 Task: Create a due date automation trigger when advanced on, 2 hours after a card is due add dates due in in more than 1 days.
Action: Mouse moved to (1196, 363)
Screenshot: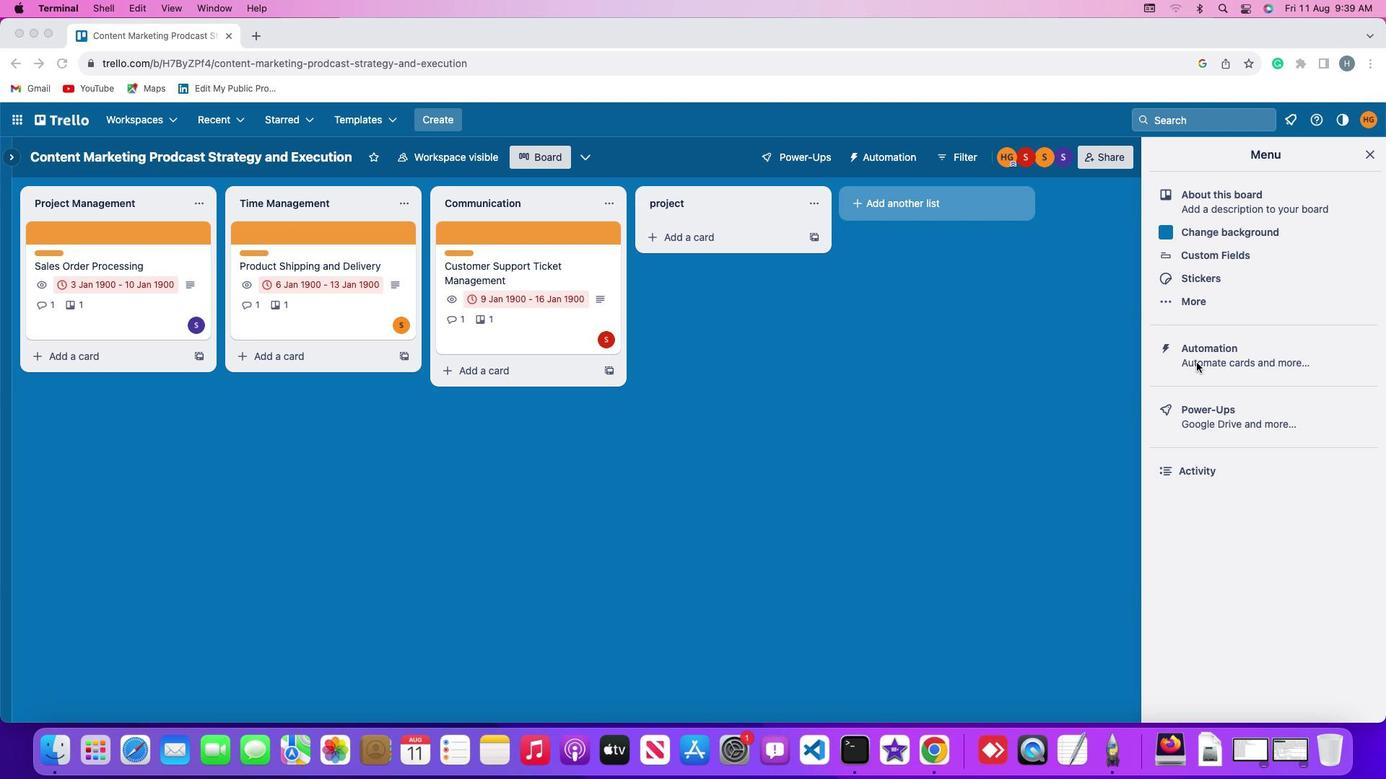 
Action: Mouse pressed left at (1196, 363)
Screenshot: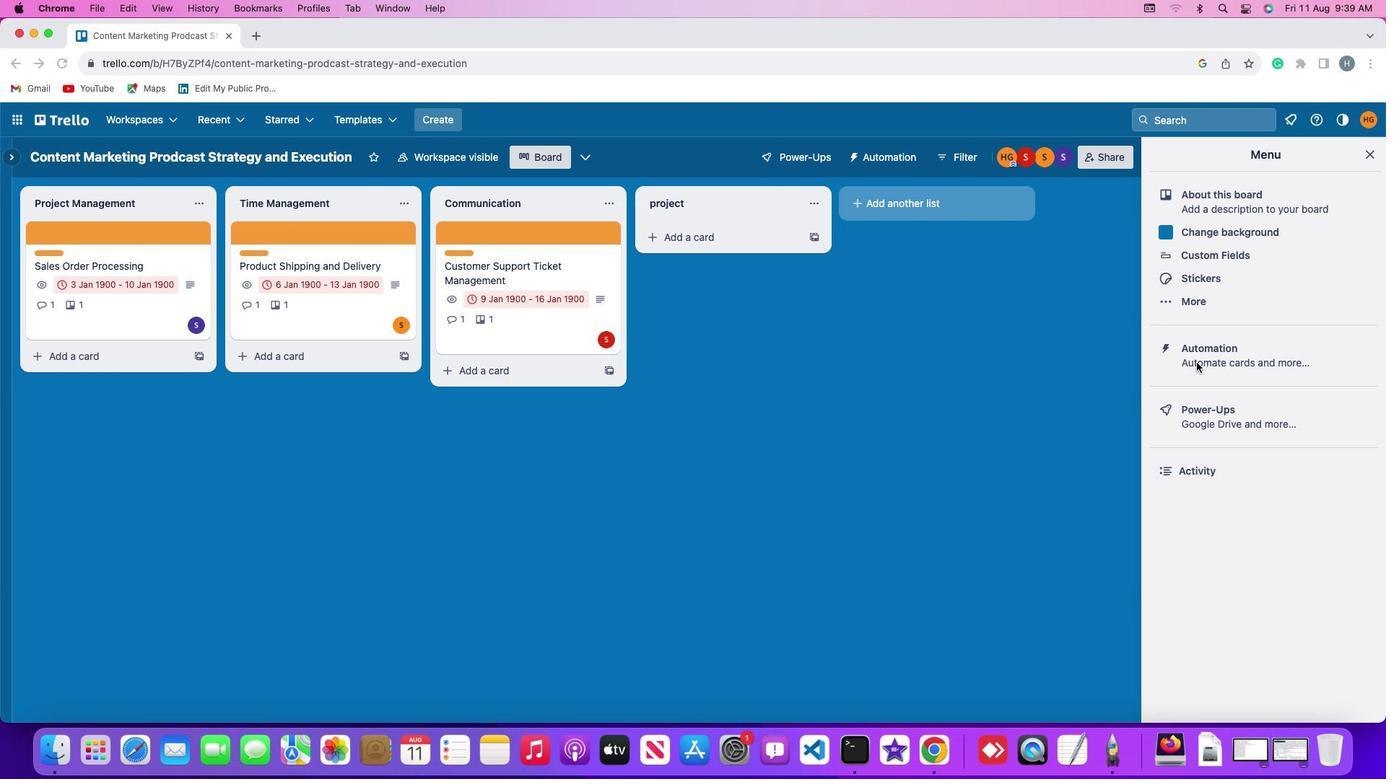 
Action: Mouse moved to (1196, 361)
Screenshot: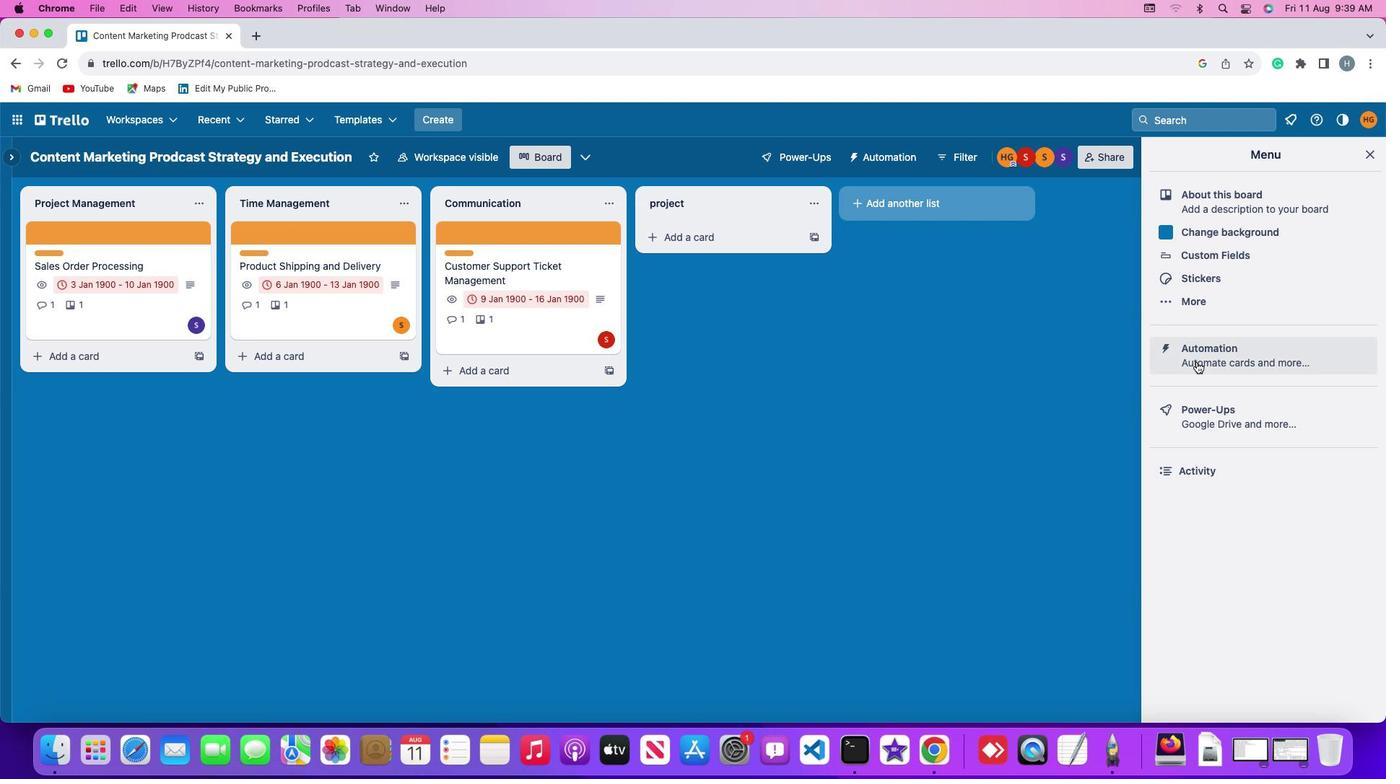 
Action: Mouse pressed left at (1196, 361)
Screenshot: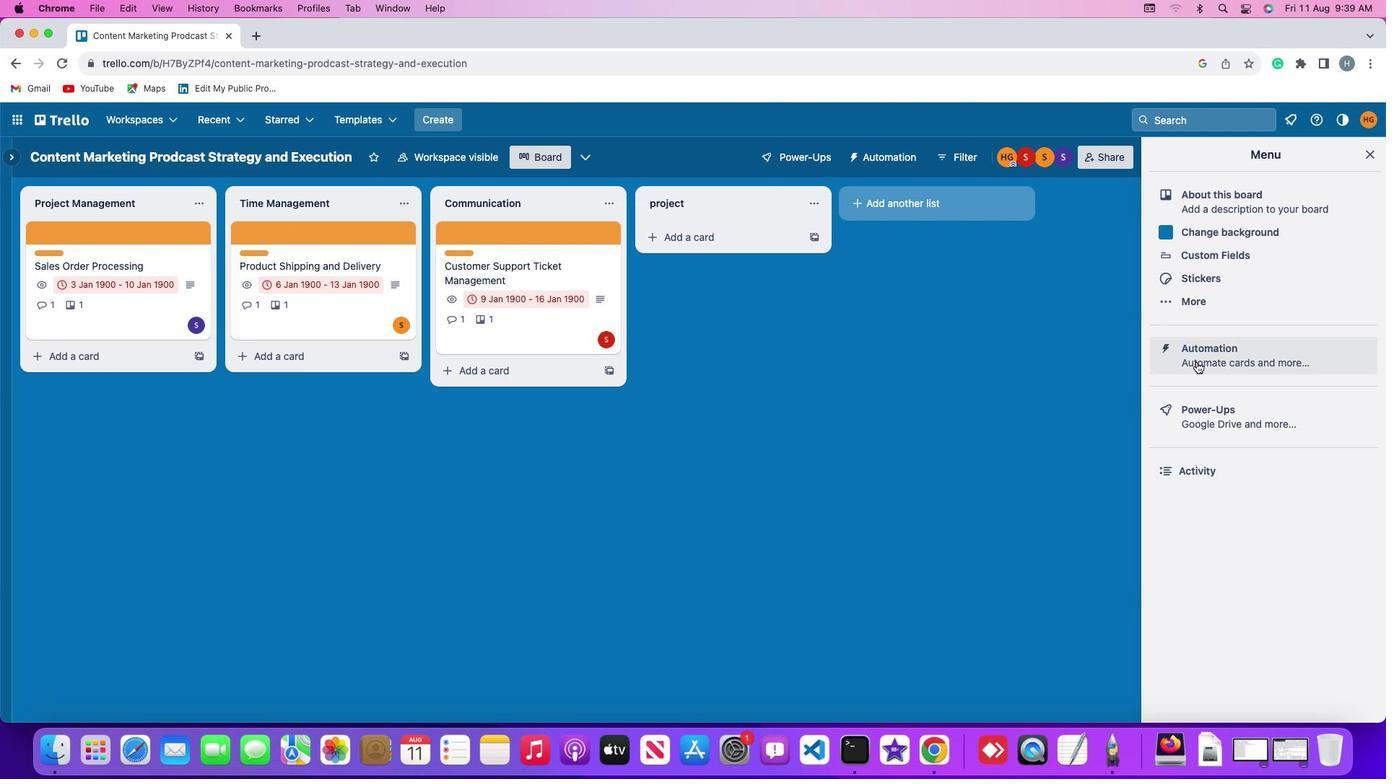 
Action: Mouse moved to (69, 337)
Screenshot: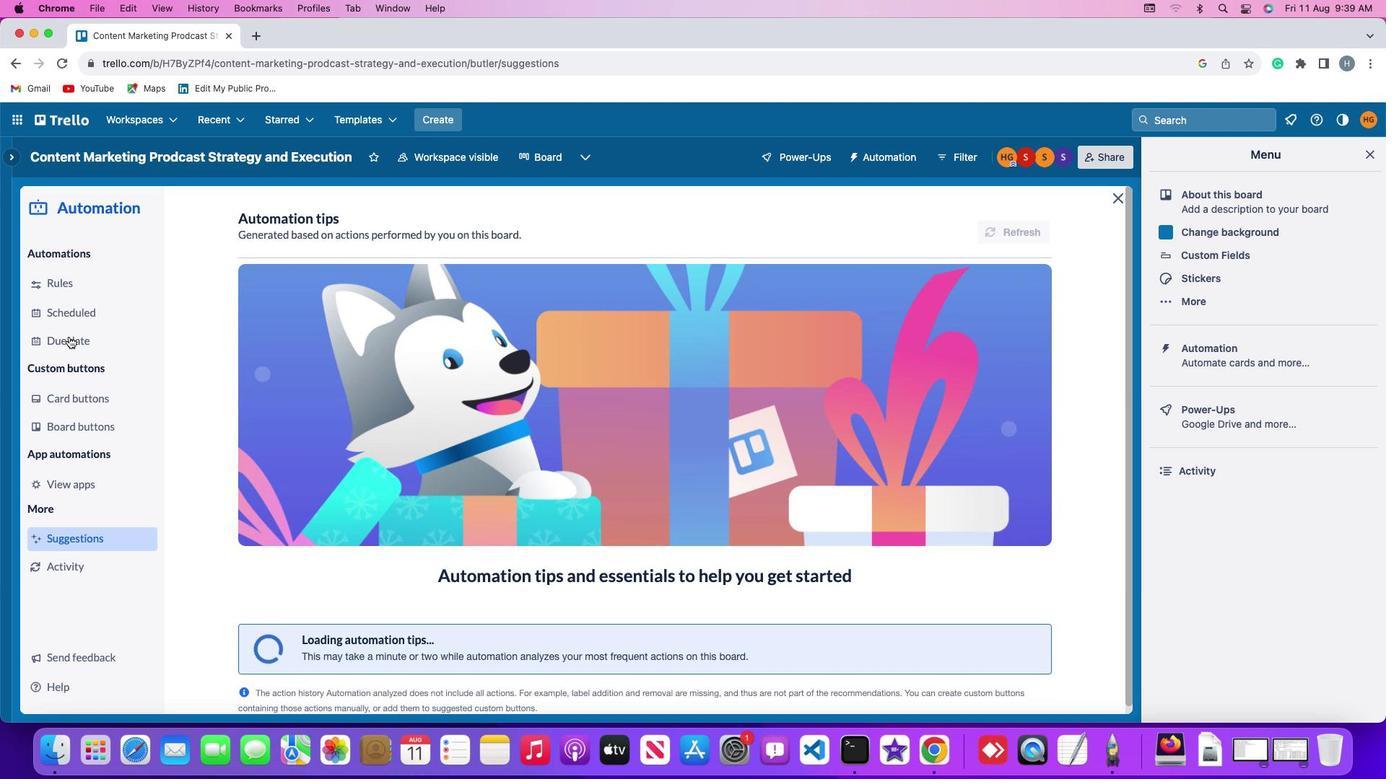
Action: Mouse pressed left at (69, 337)
Screenshot: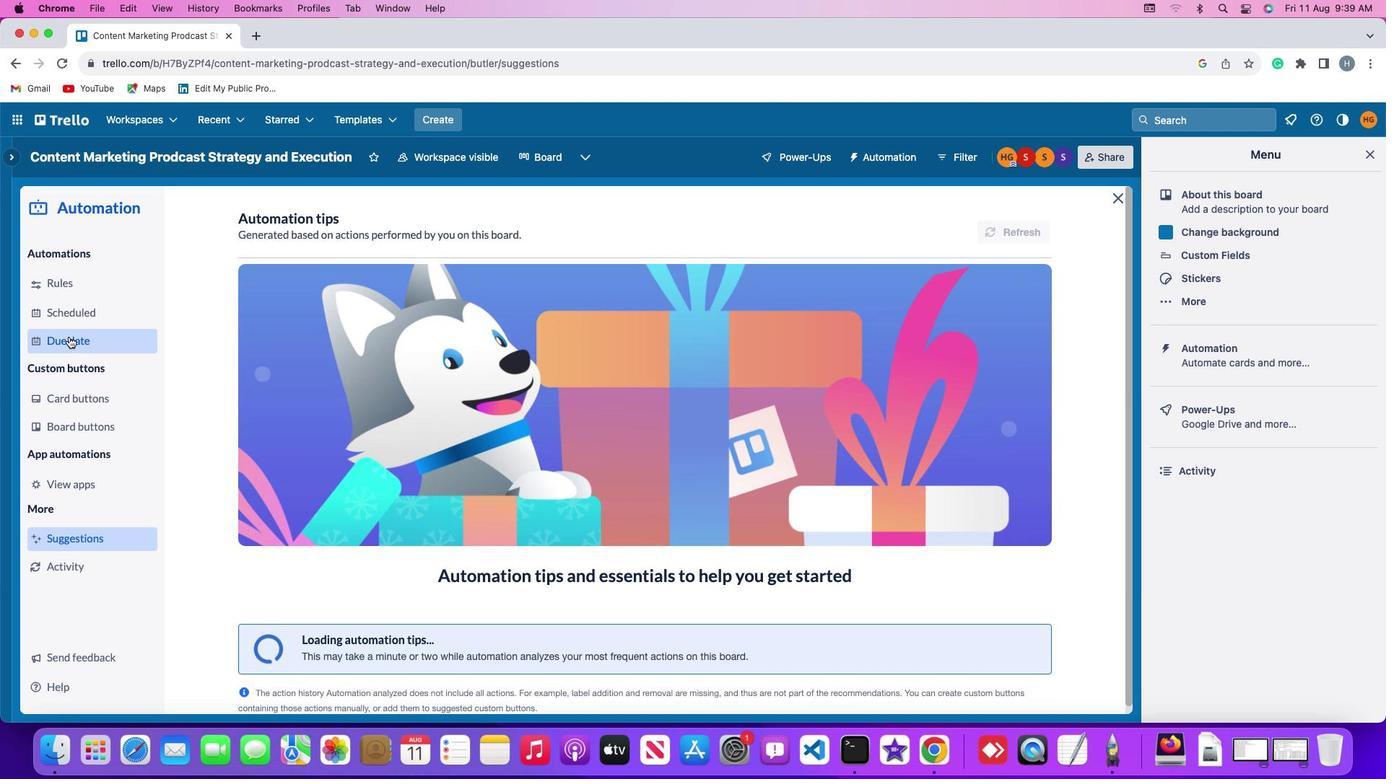 
Action: Mouse moved to (983, 224)
Screenshot: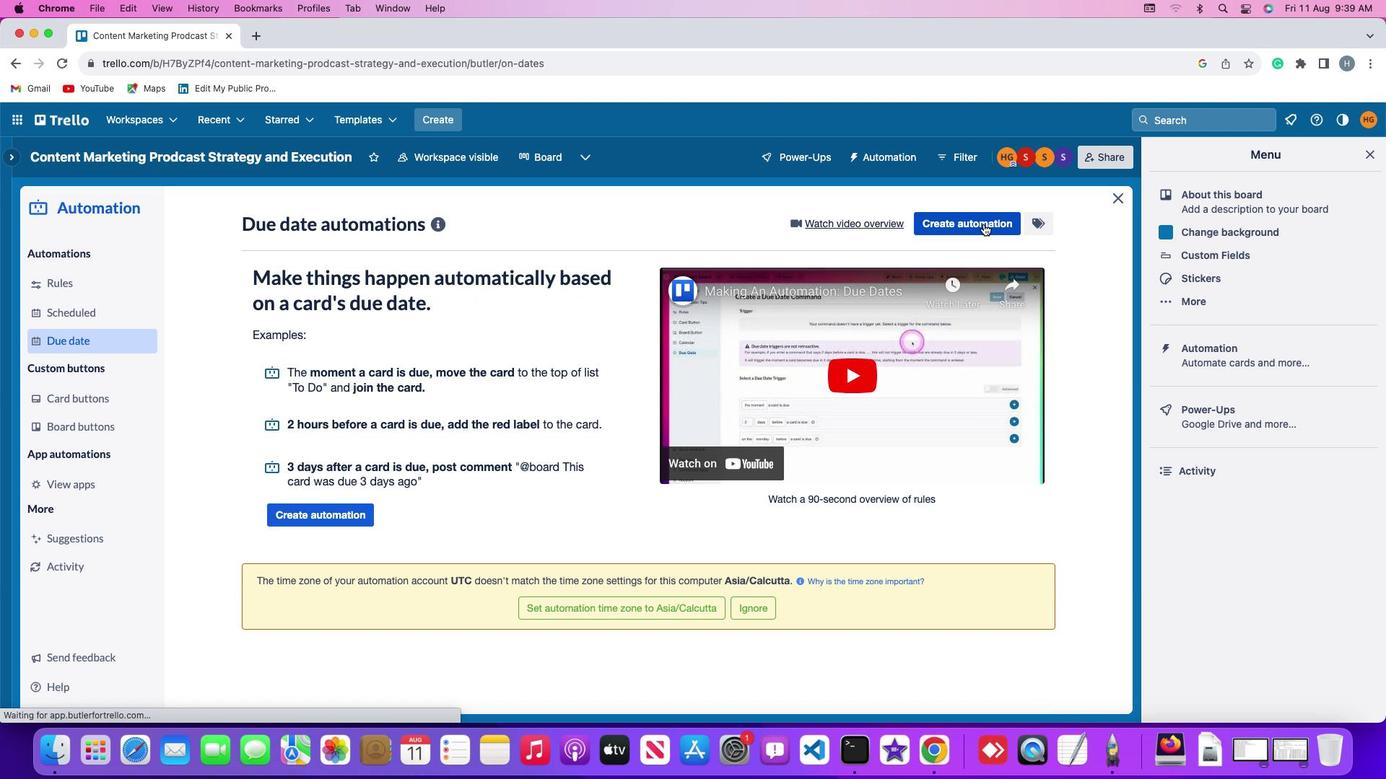 
Action: Mouse pressed left at (983, 224)
Screenshot: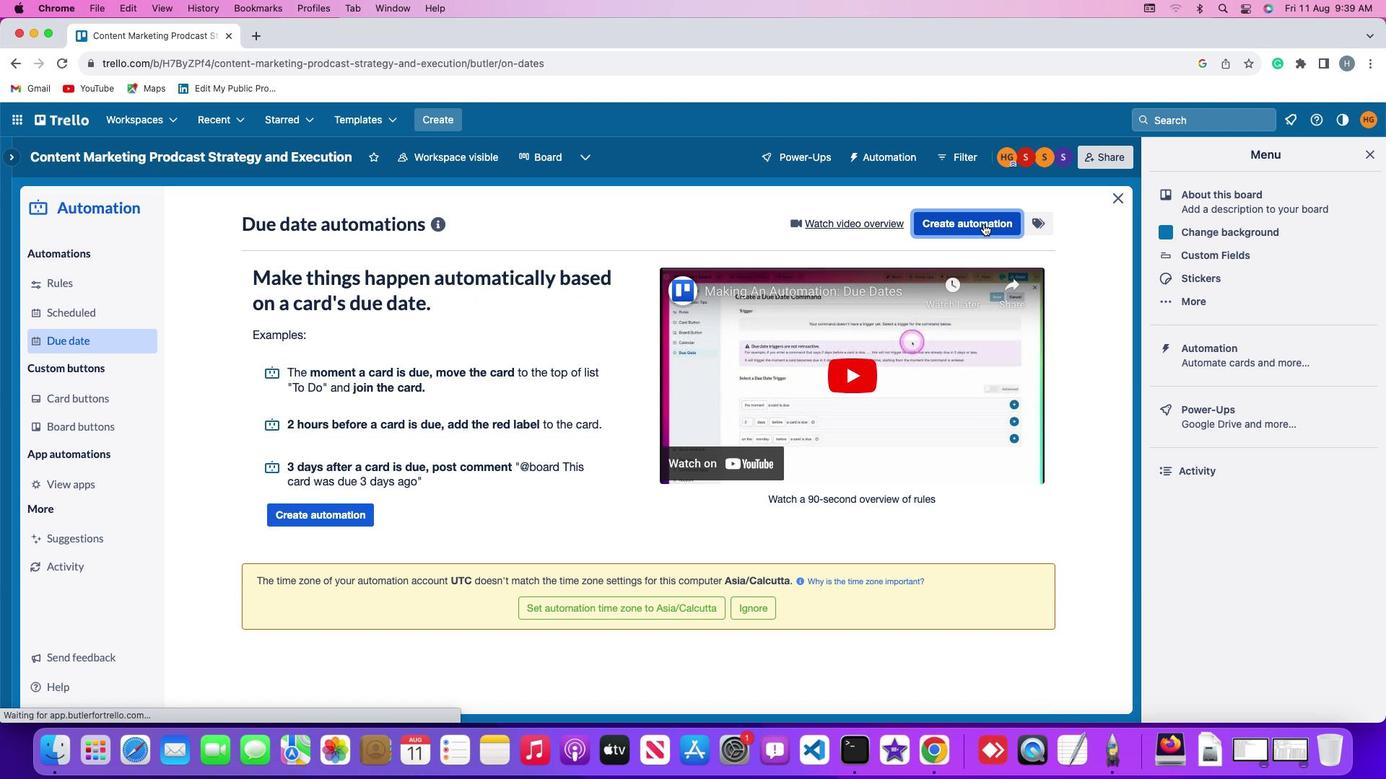 
Action: Mouse moved to (324, 363)
Screenshot: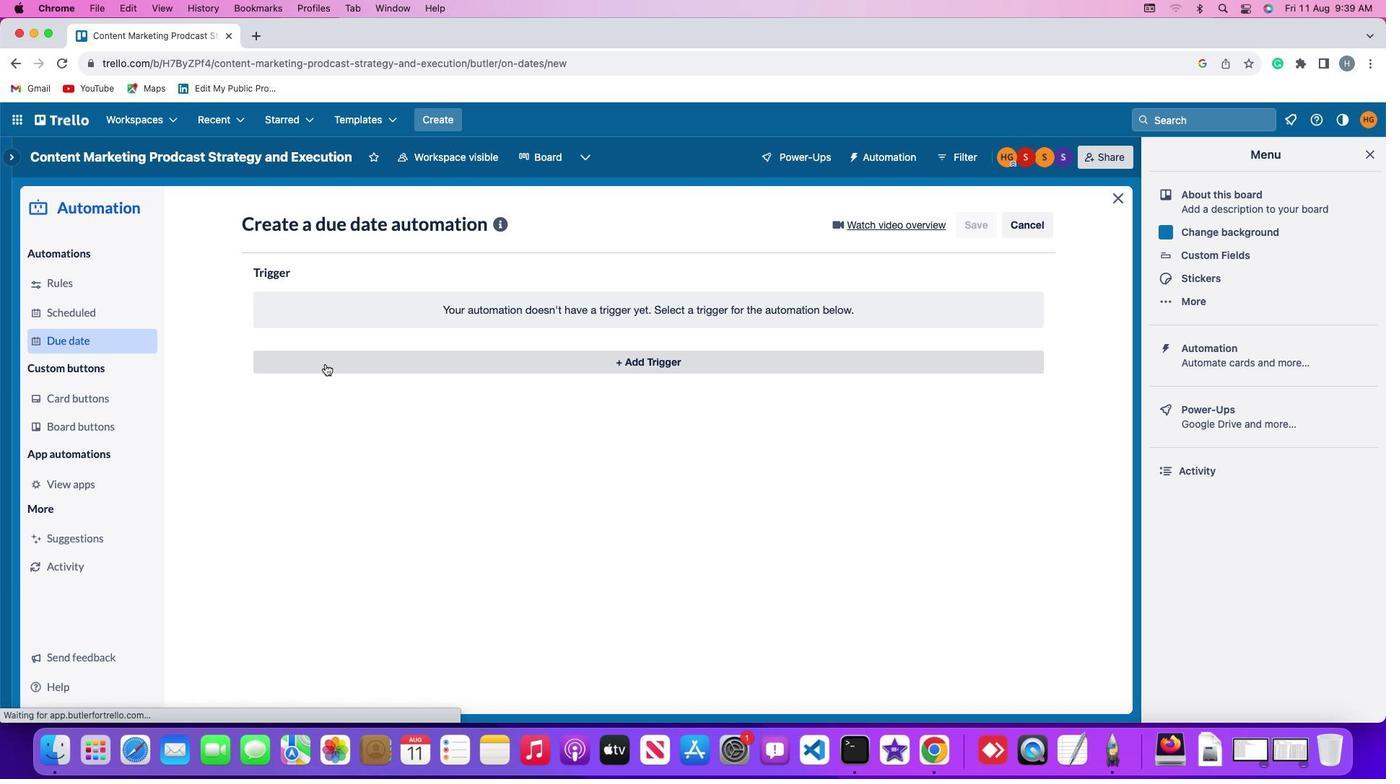 
Action: Mouse pressed left at (324, 363)
Screenshot: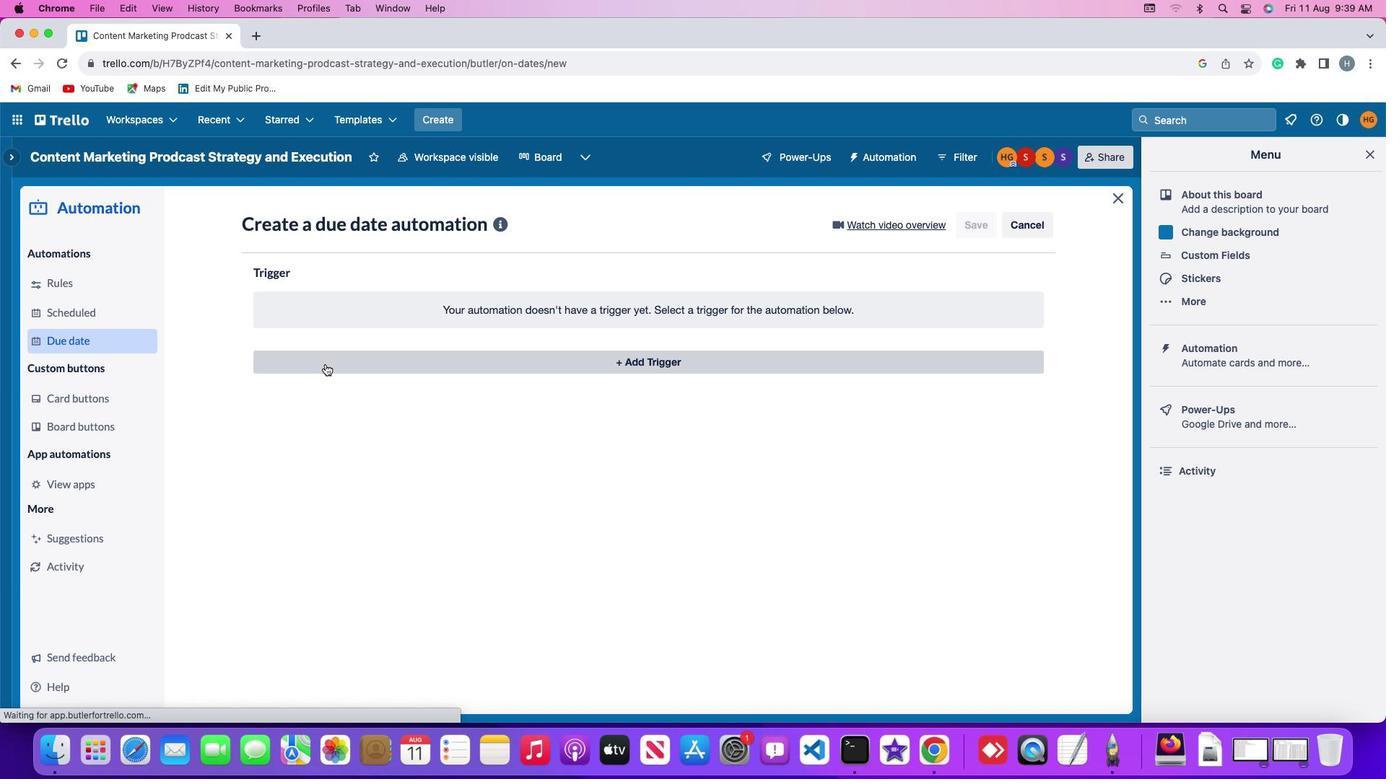 
Action: Mouse moved to (279, 571)
Screenshot: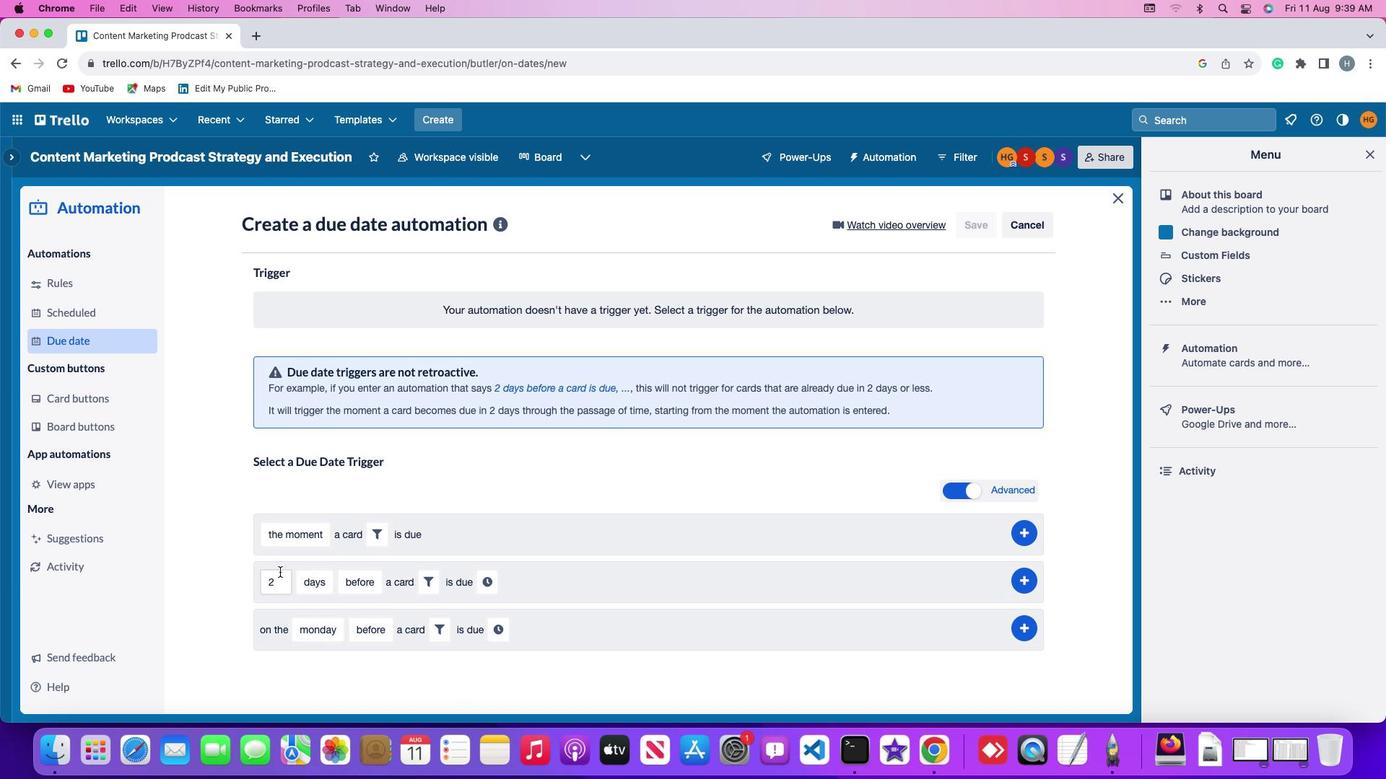 
Action: Mouse pressed left at (279, 571)
Screenshot: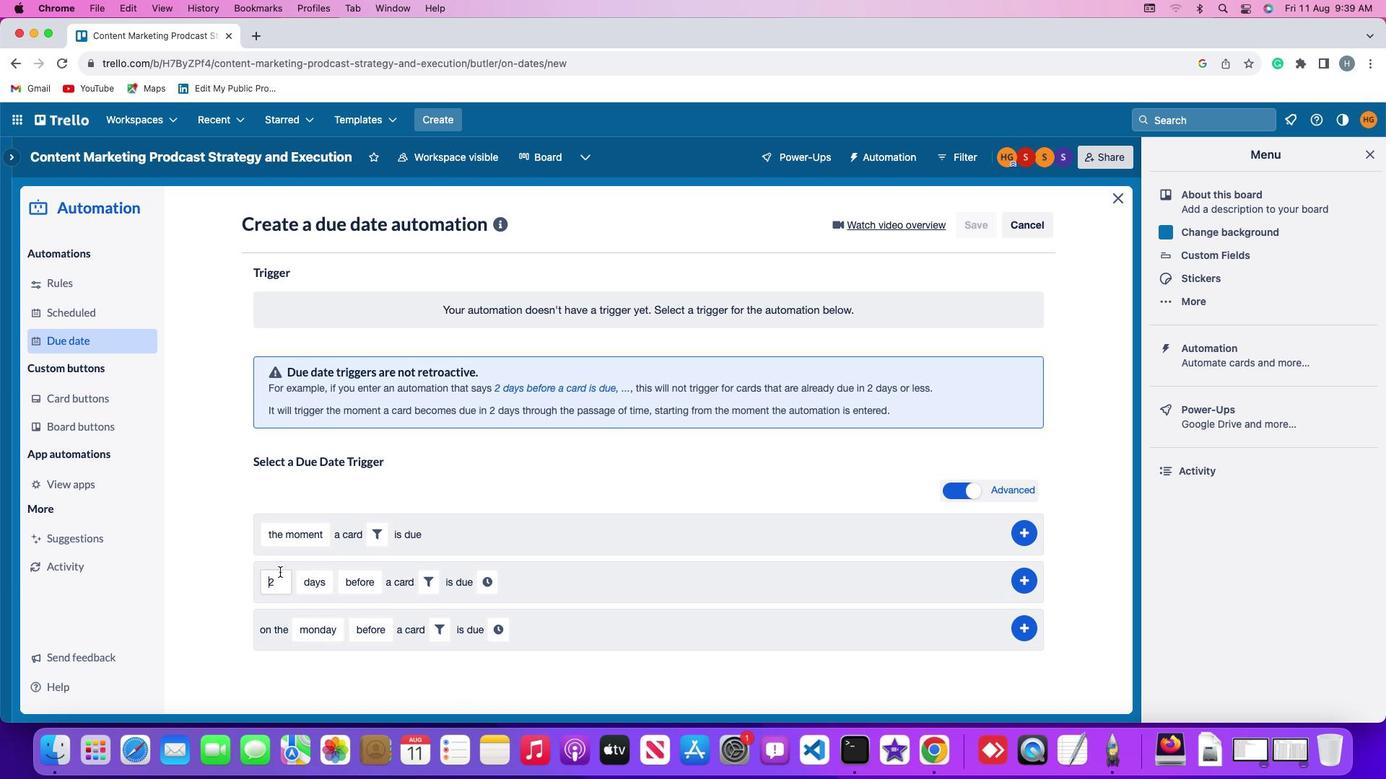 
Action: Key pressed Key.rightKey.backspace'2'
Screenshot: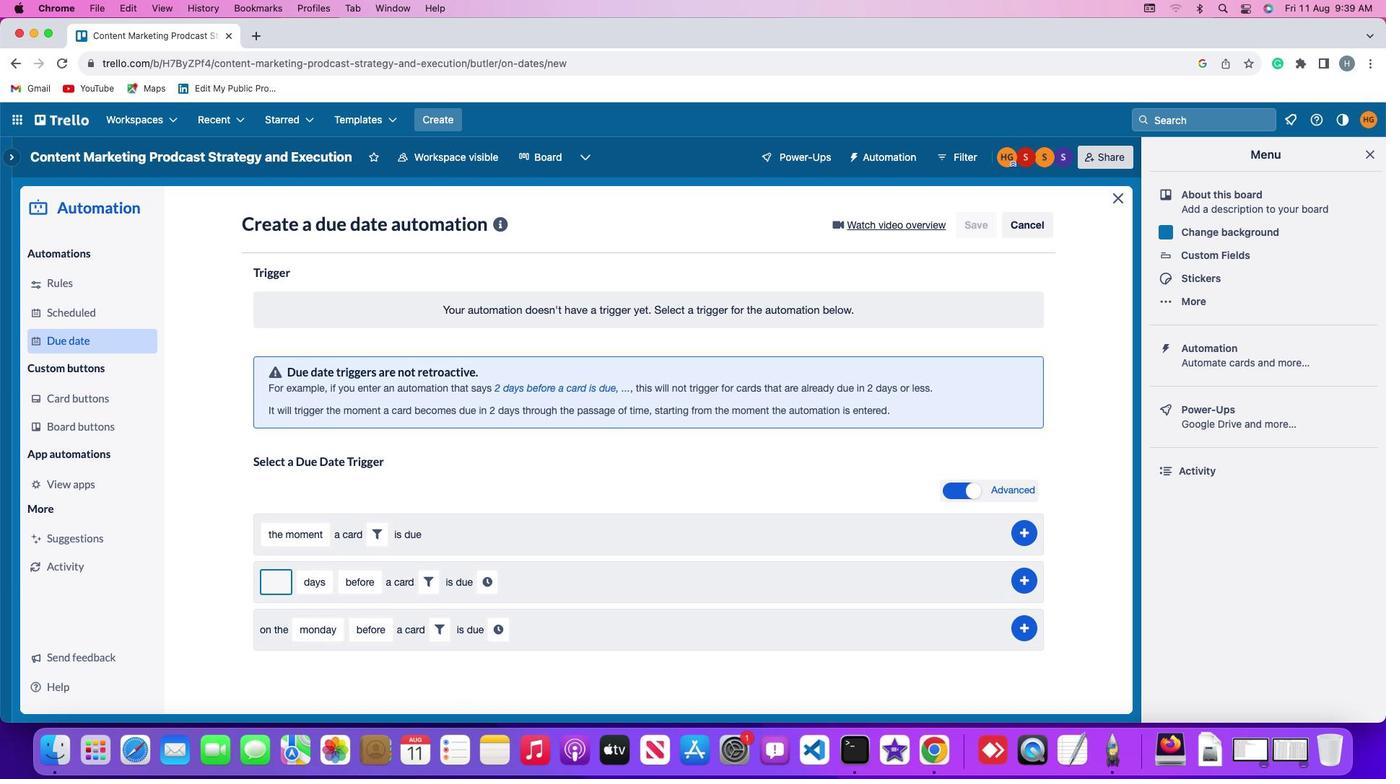 
Action: Mouse moved to (326, 578)
Screenshot: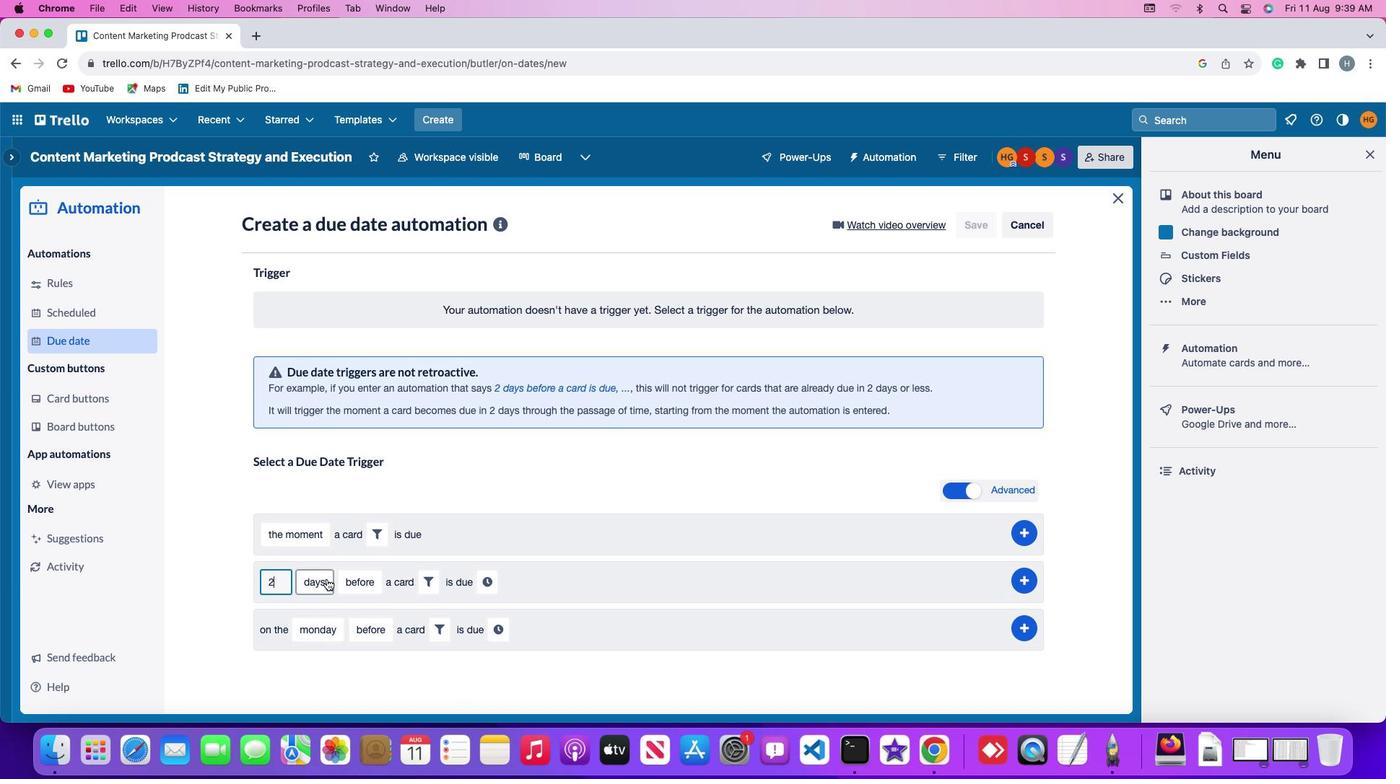 
Action: Mouse pressed left at (326, 578)
Screenshot: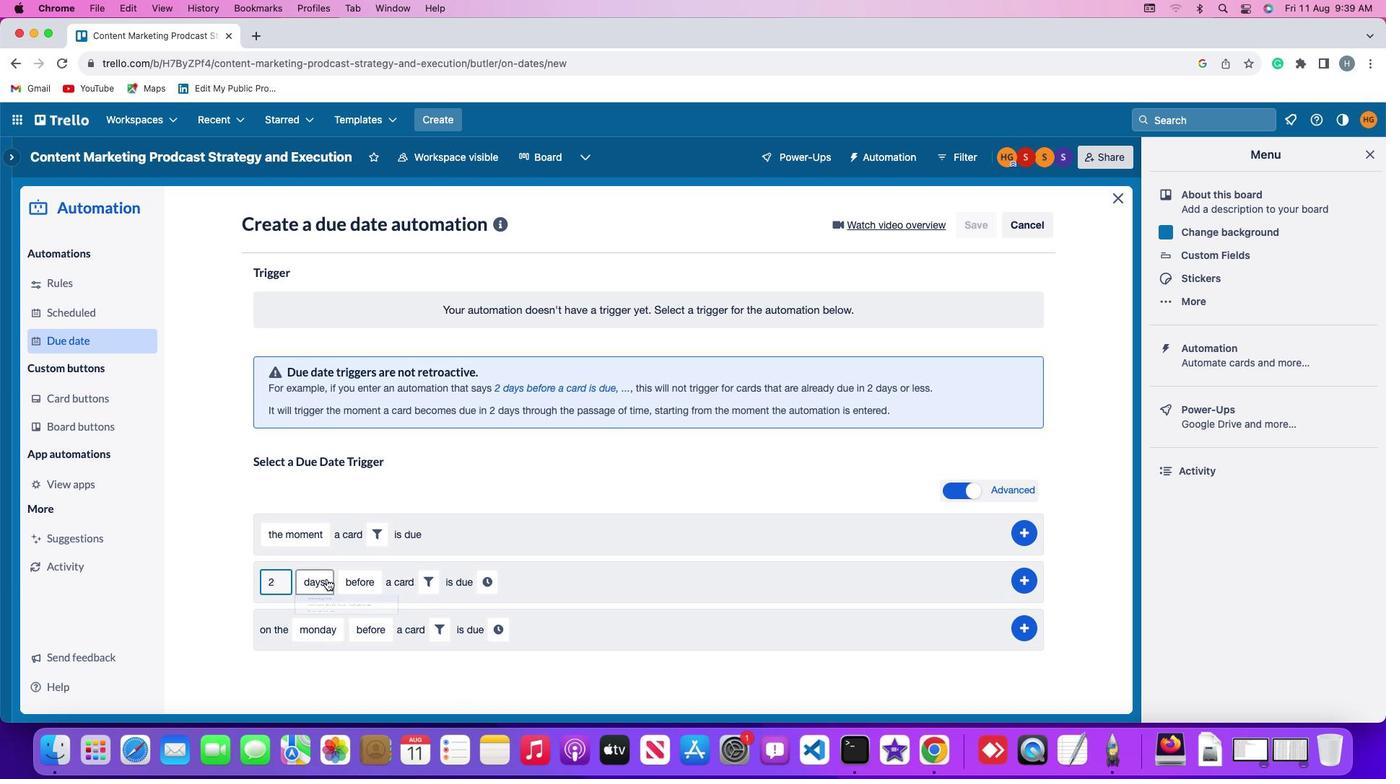 
Action: Mouse moved to (327, 665)
Screenshot: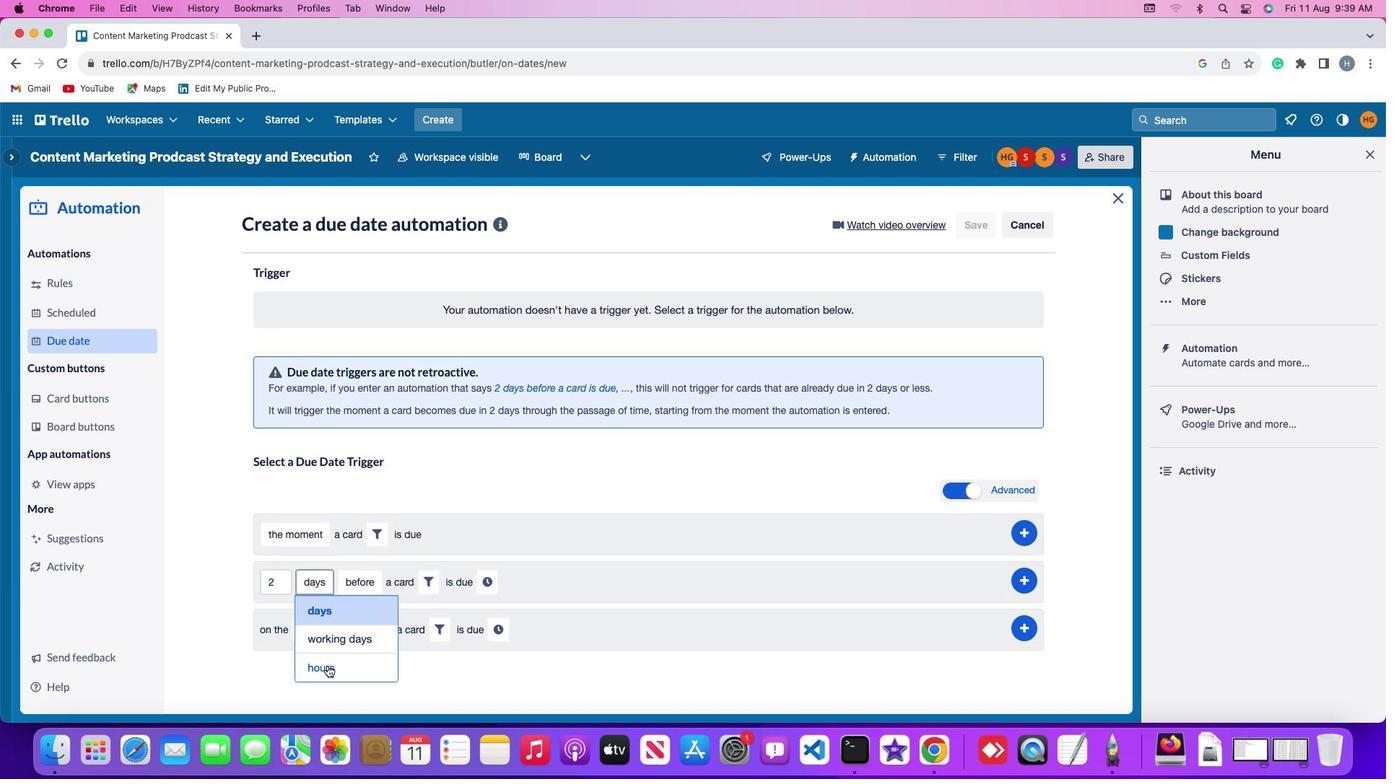
Action: Mouse pressed left at (327, 665)
Screenshot: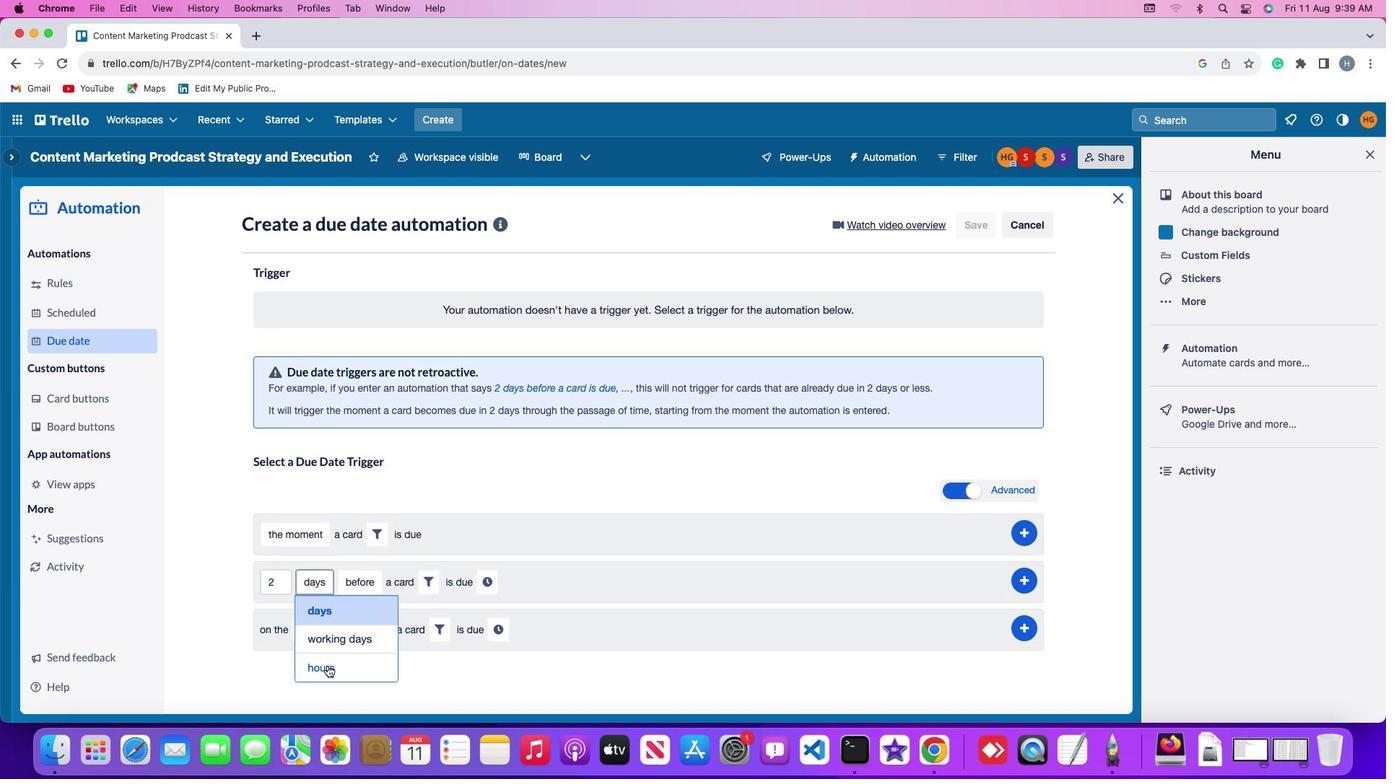 
Action: Mouse moved to (360, 585)
Screenshot: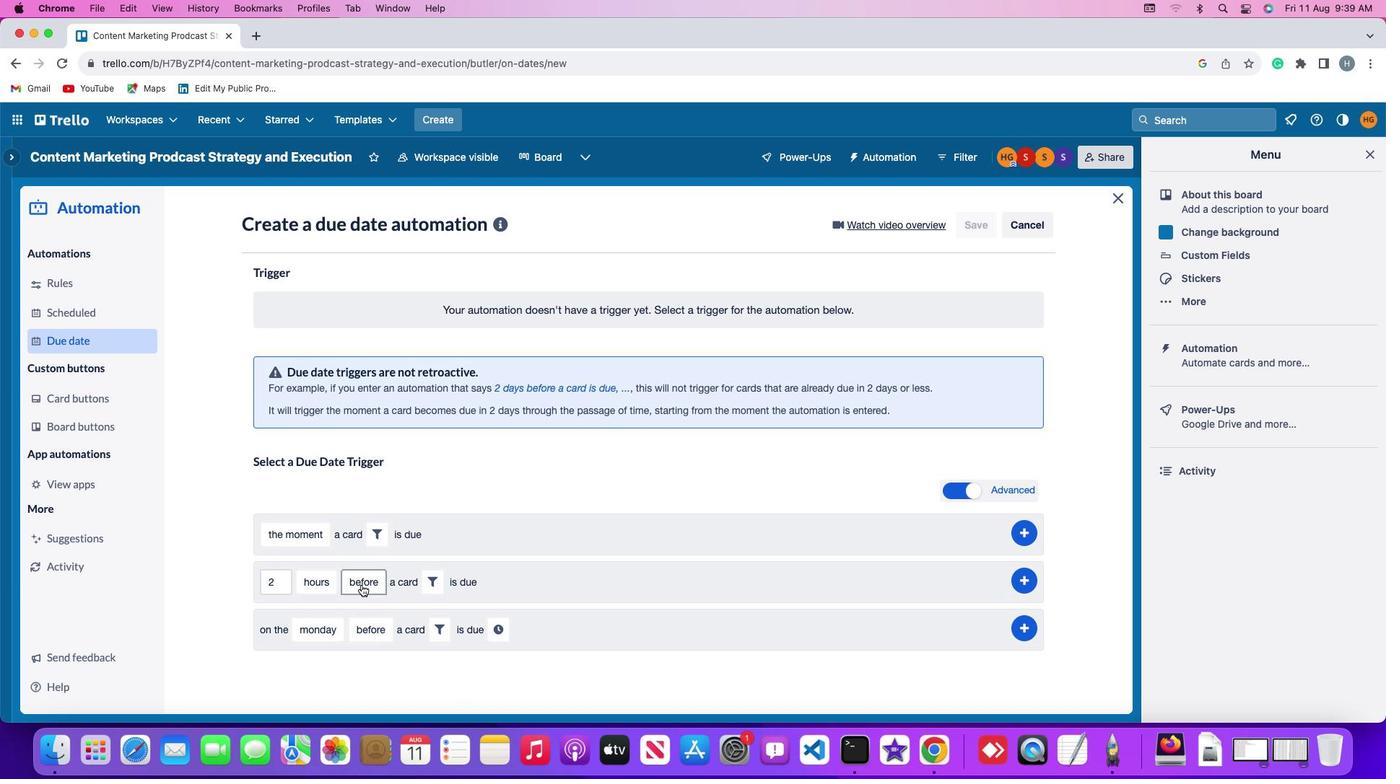 
Action: Mouse pressed left at (360, 585)
Screenshot: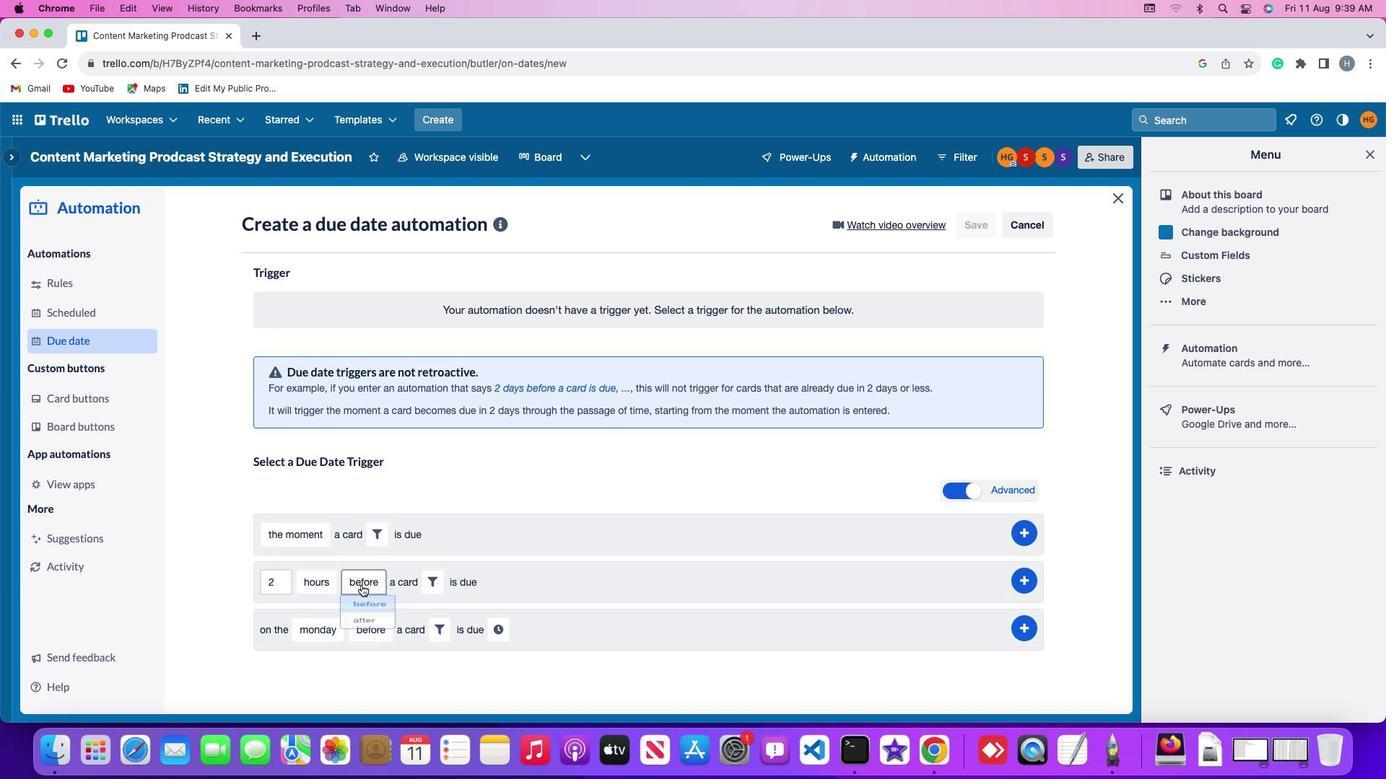 
Action: Mouse moved to (363, 630)
Screenshot: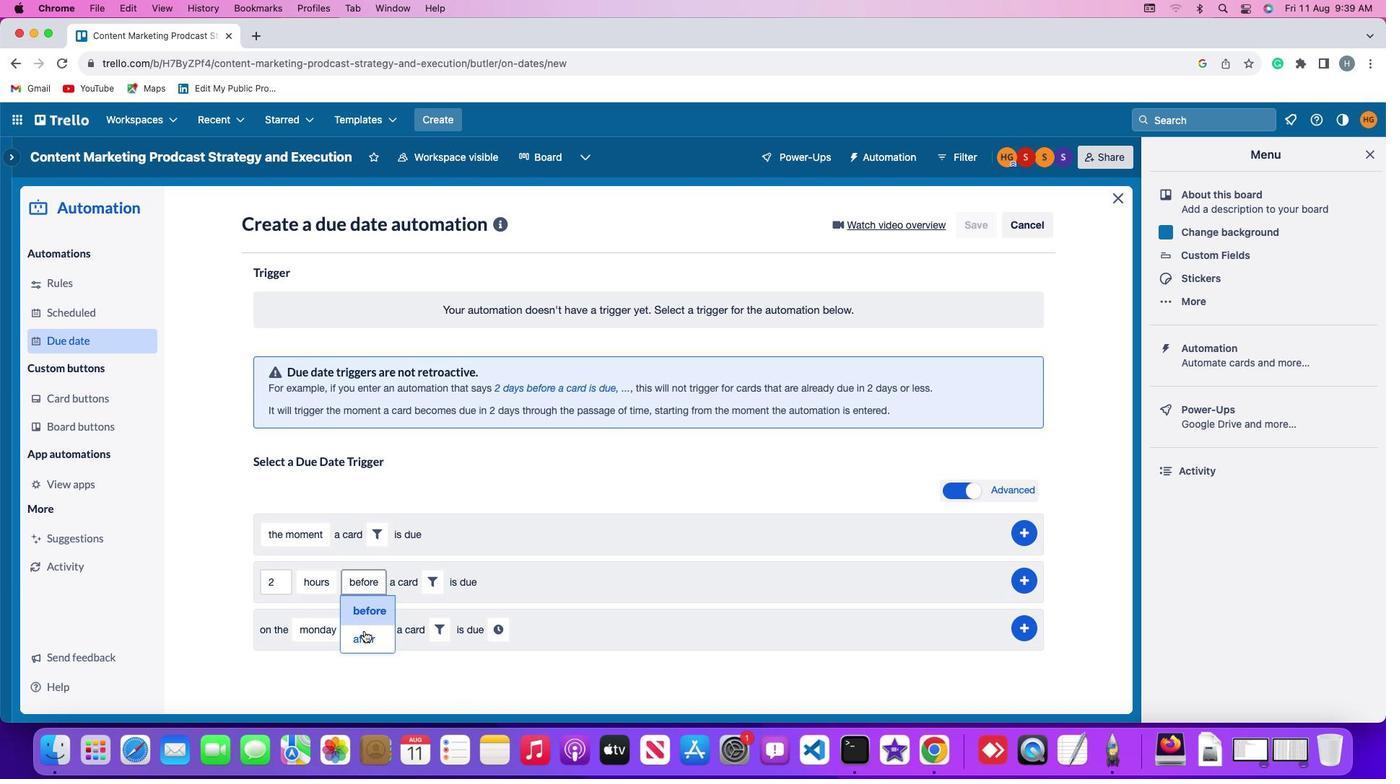 
Action: Mouse pressed left at (363, 630)
Screenshot: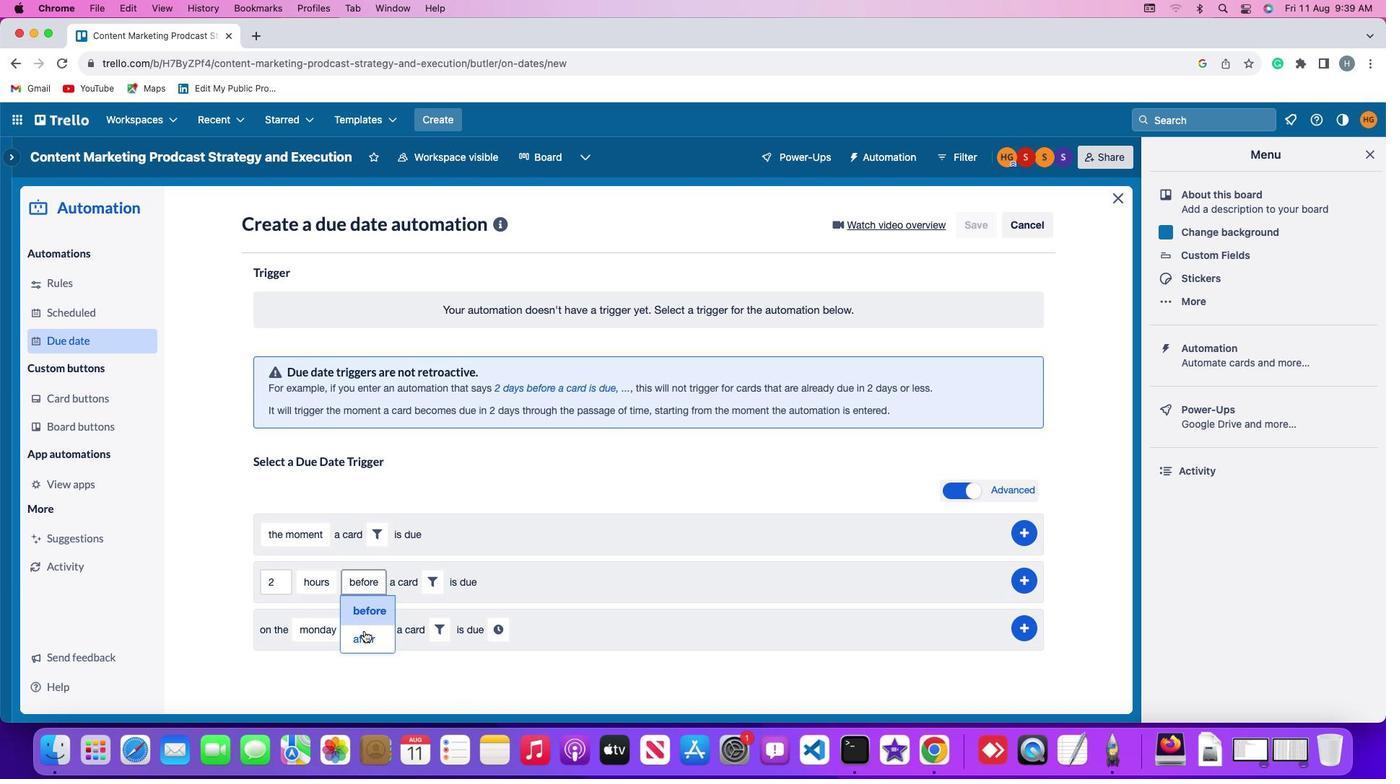 
Action: Mouse moved to (423, 590)
Screenshot: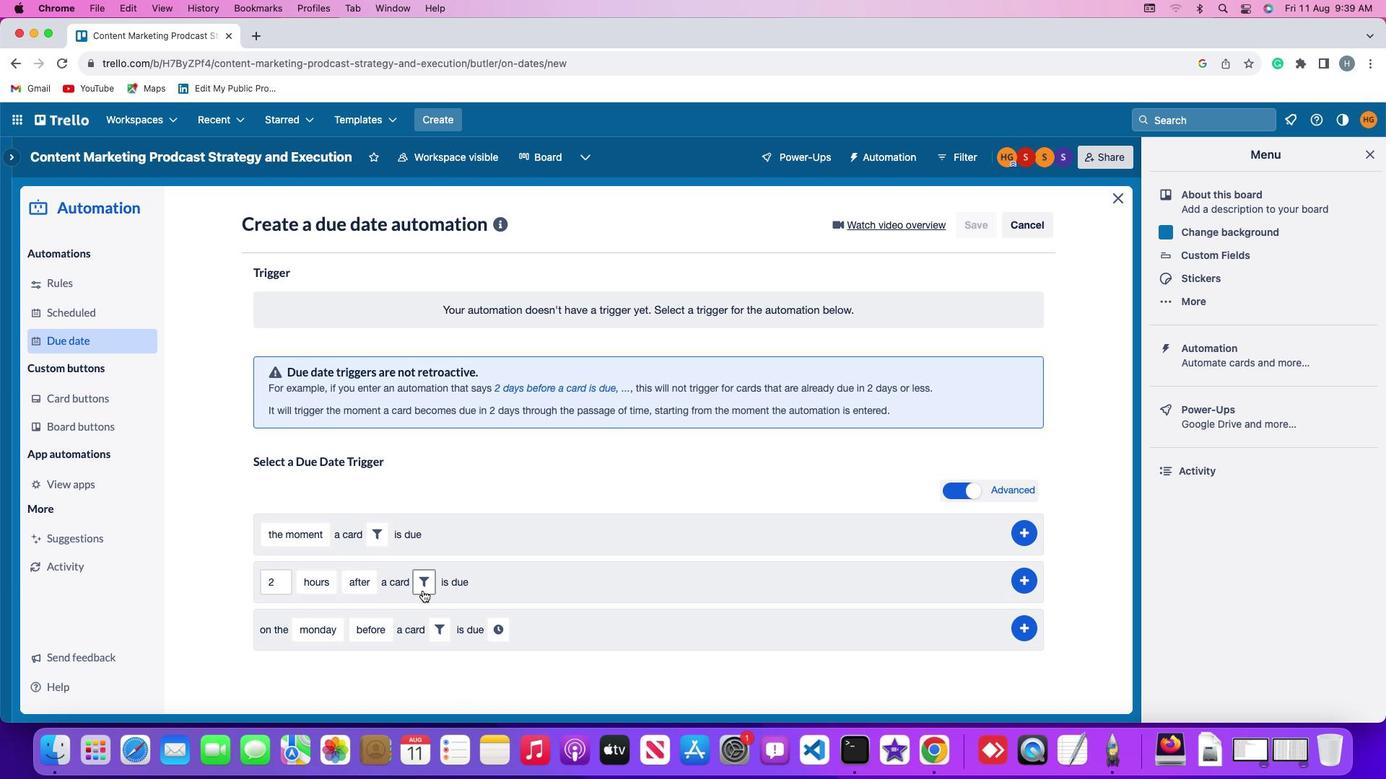 
Action: Mouse pressed left at (423, 590)
Screenshot: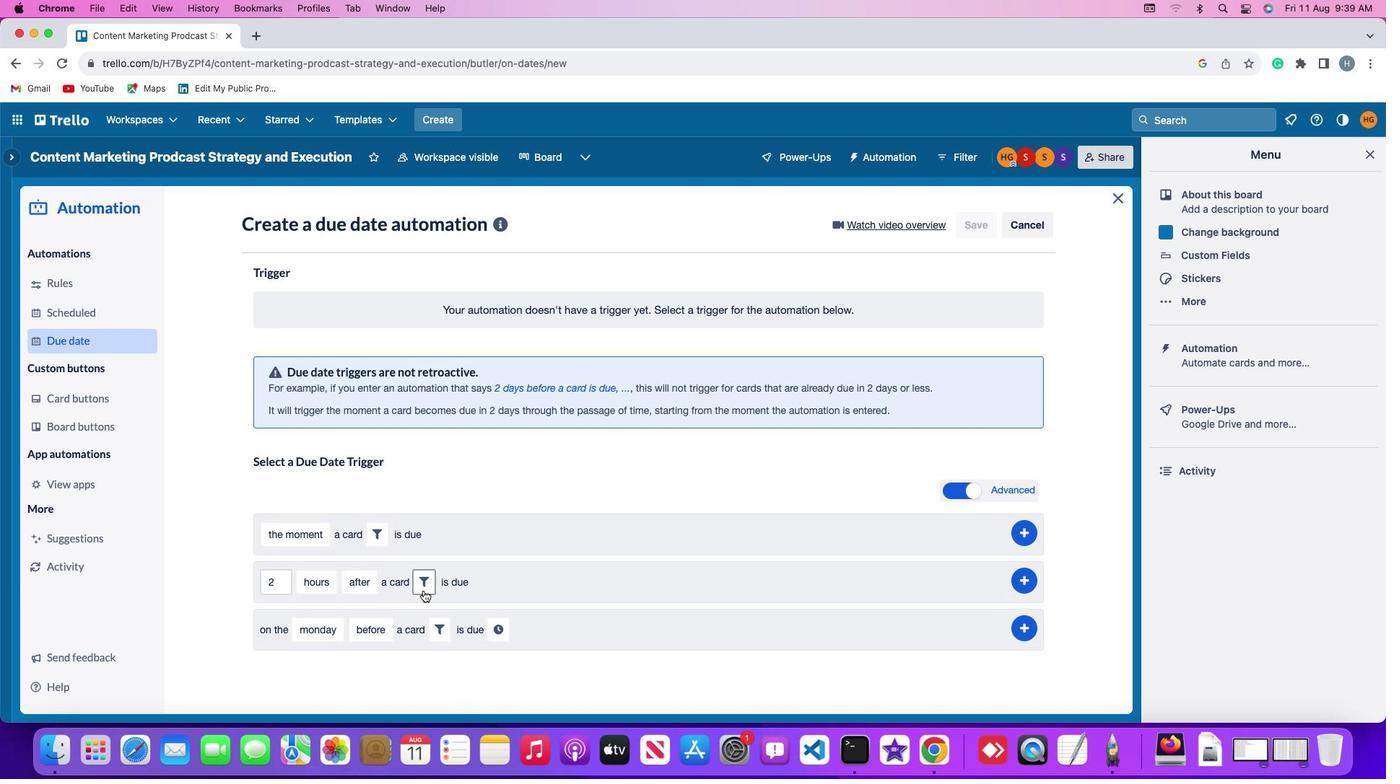 
Action: Mouse moved to (506, 638)
Screenshot: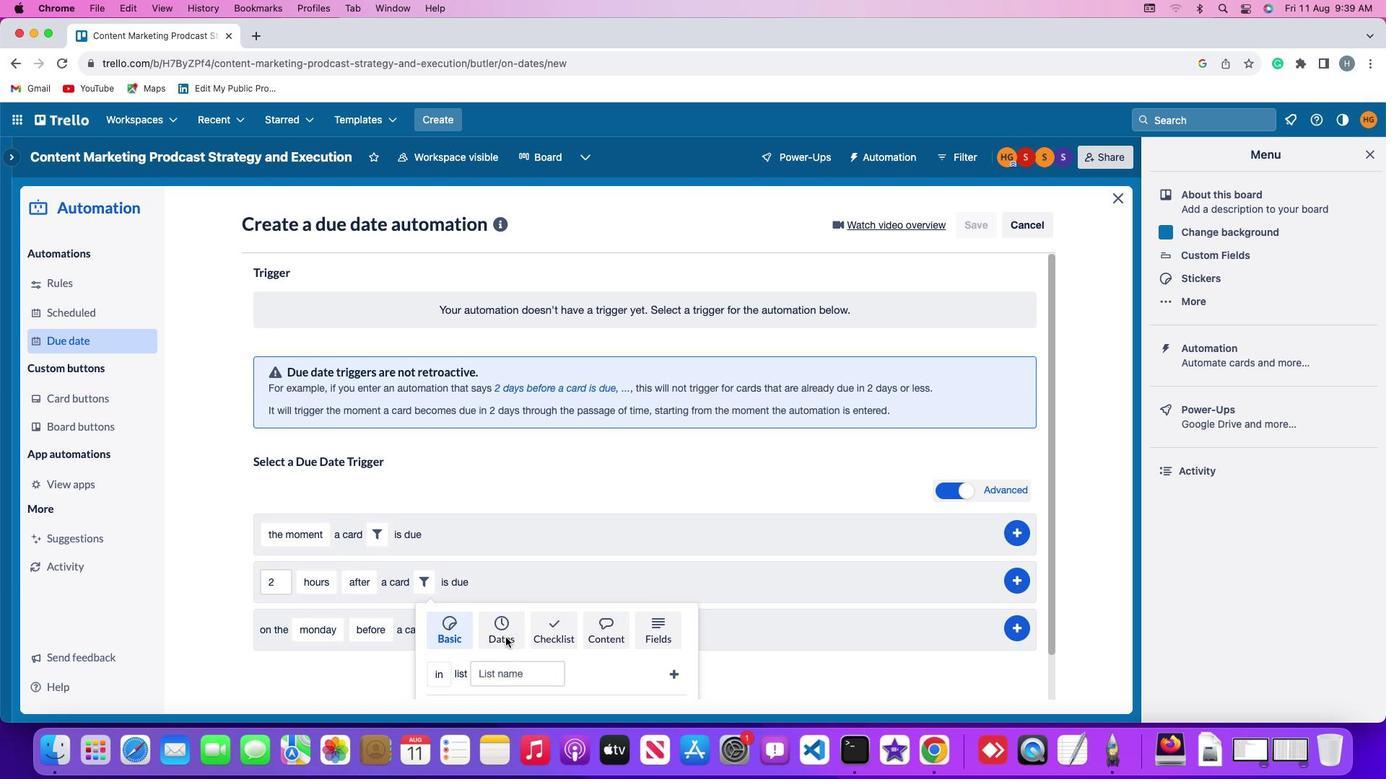 
Action: Mouse pressed left at (506, 638)
Screenshot: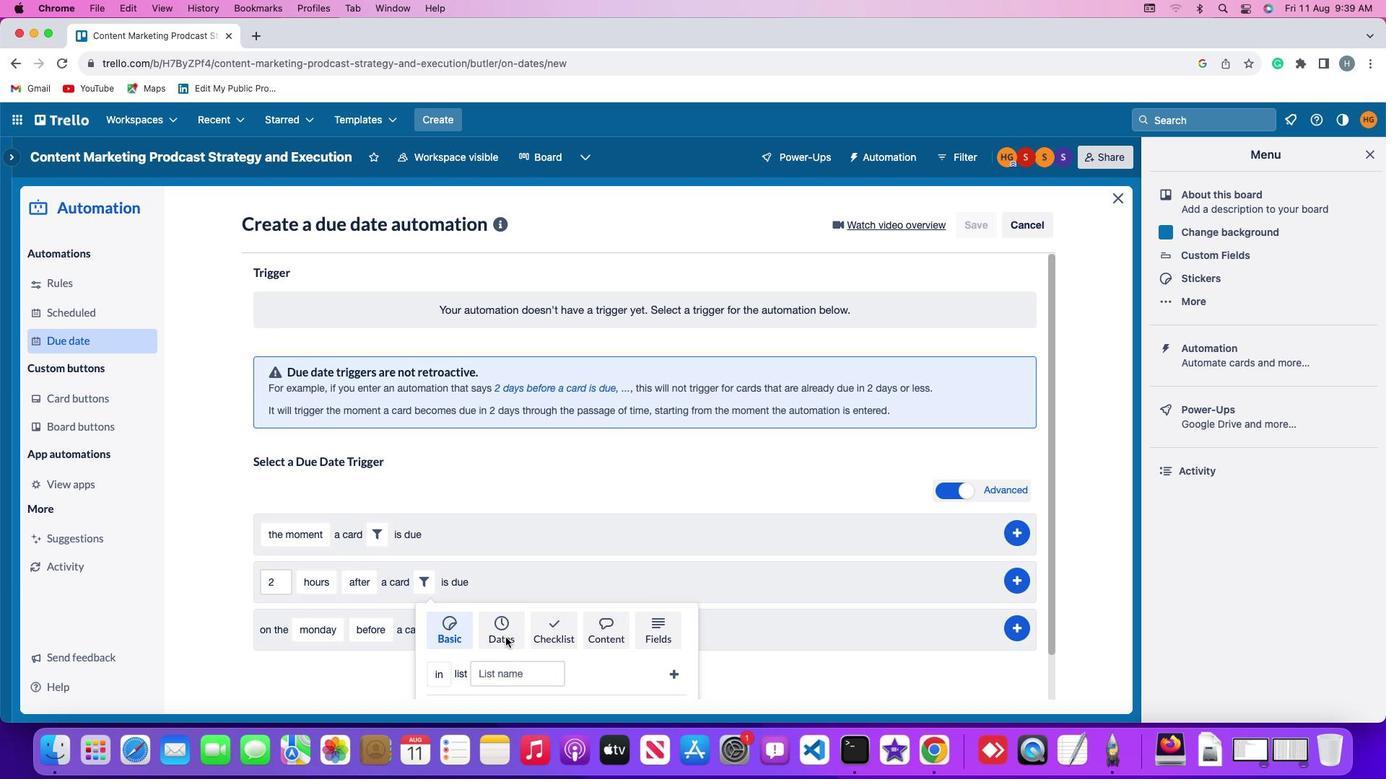 
Action: Mouse moved to (366, 664)
Screenshot: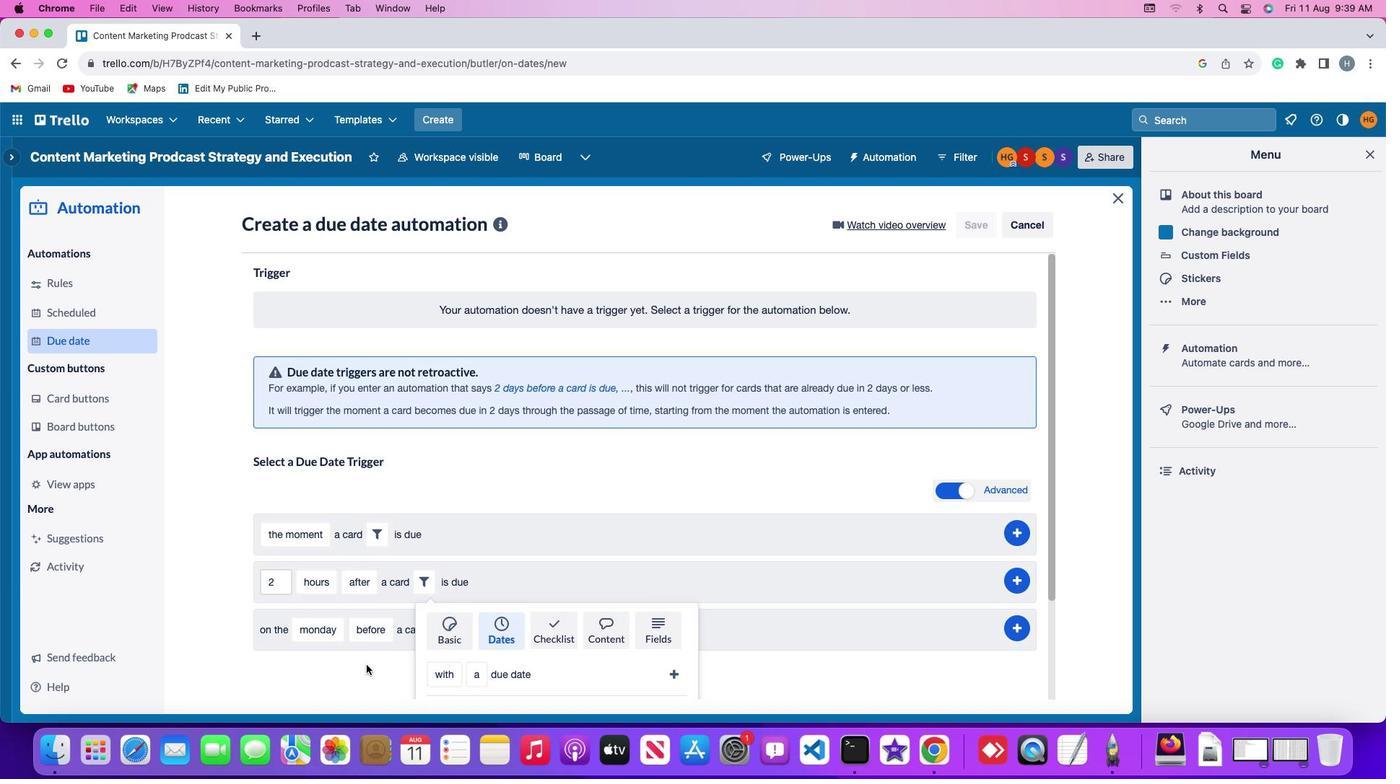 
Action: Mouse scrolled (366, 664) with delta (0, 0)
Screenshot: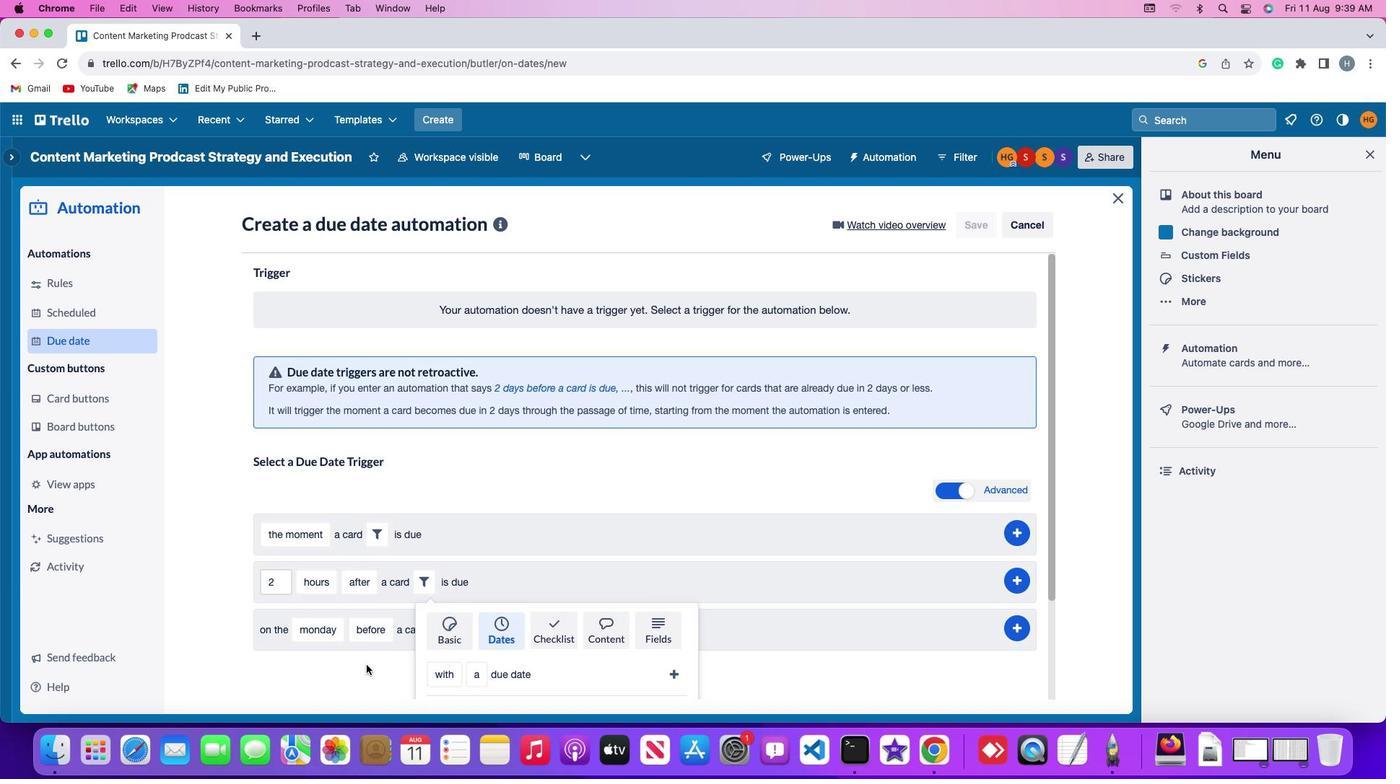 
Action: Mouse scrolled (366, 664) with delta (0, 0)
Screenshot: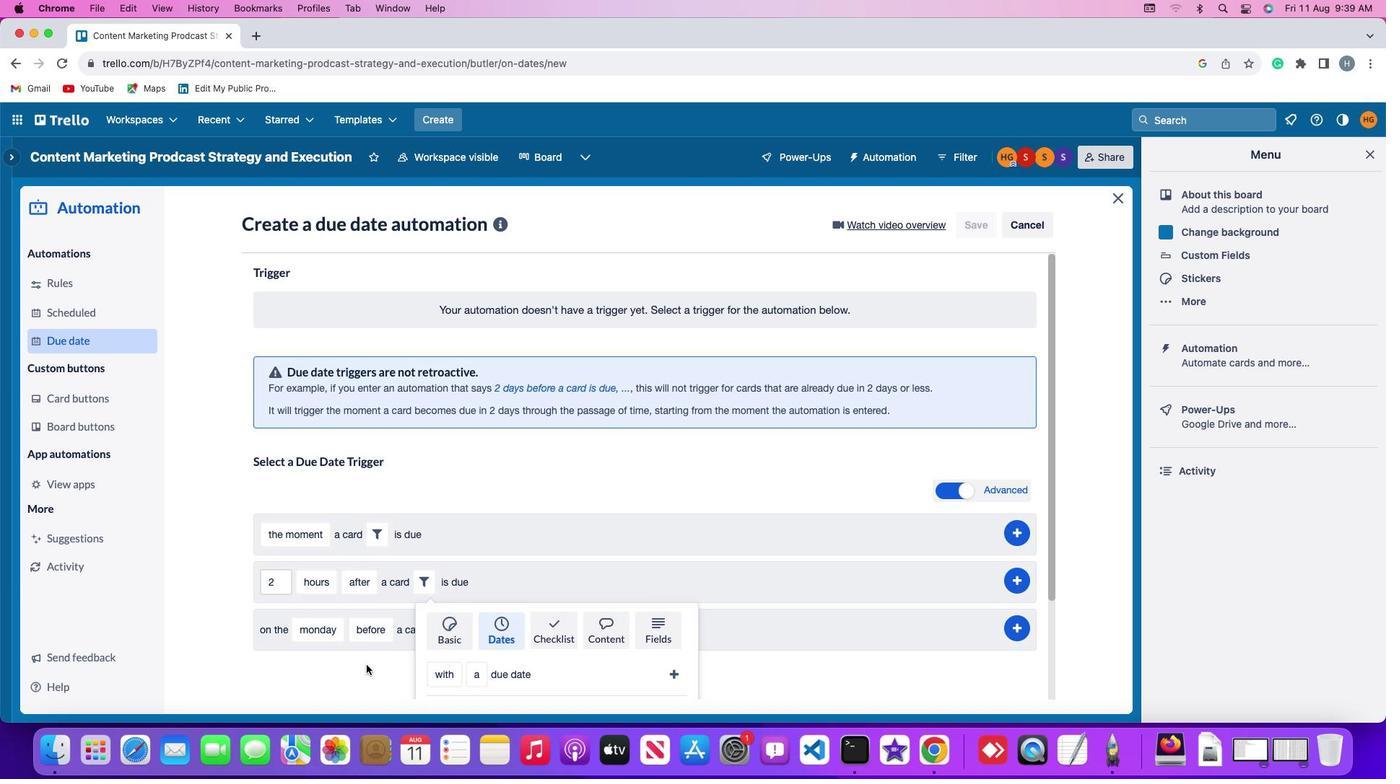 
Action: Mouse scrolled (366, 664) with delta (0, -2)
Screenshot: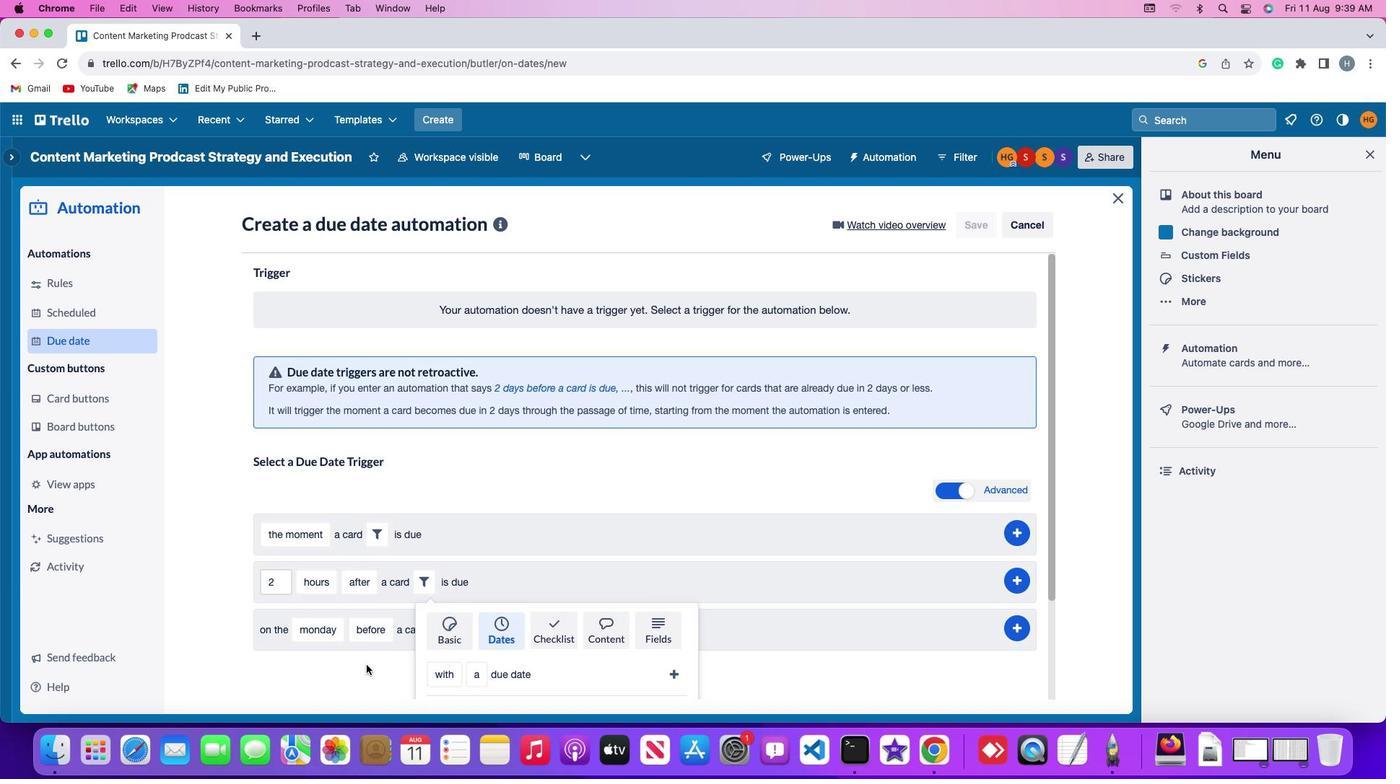 
Action: Mouse scrolled (366, 664) with delta (0, -3)
Screenshot: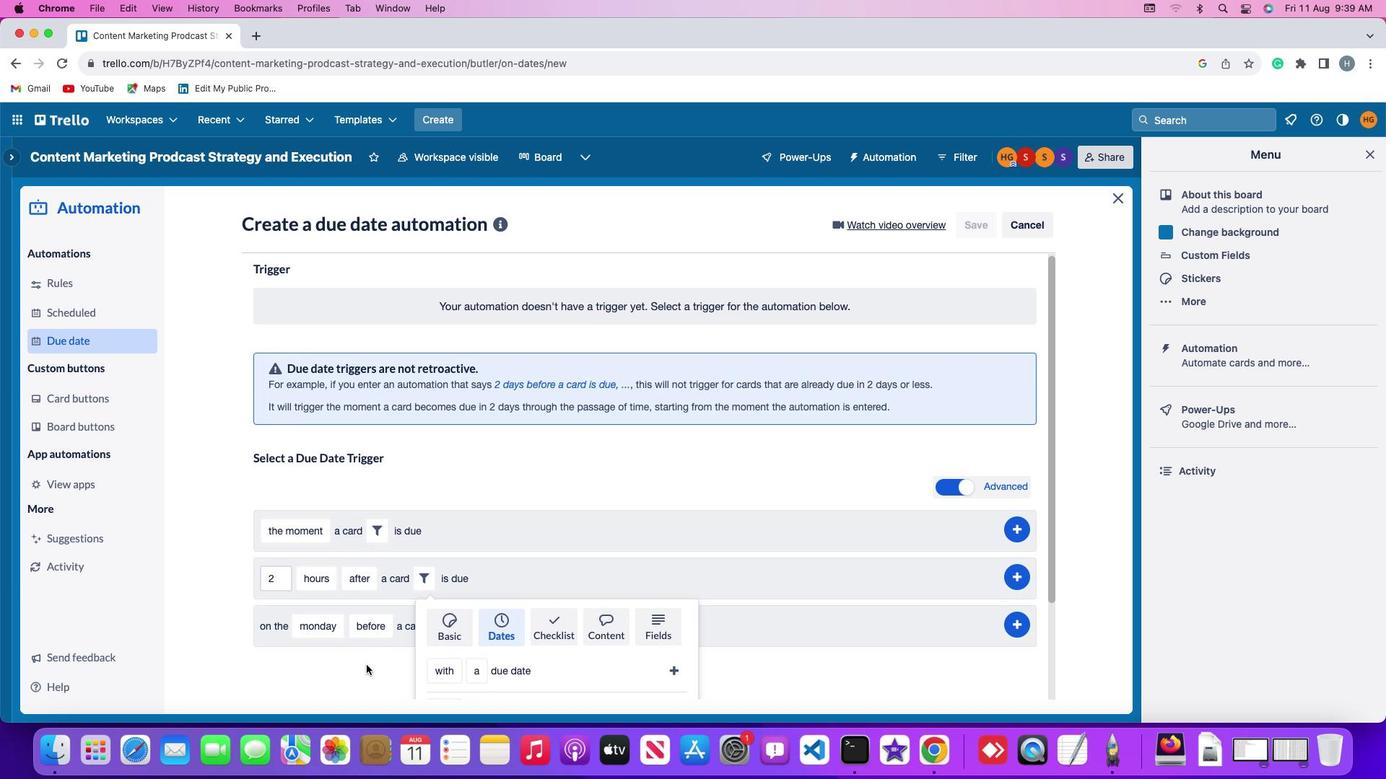 
Action: Mouse scrolled (366, 664) with delta (0, -4)
Screenshot: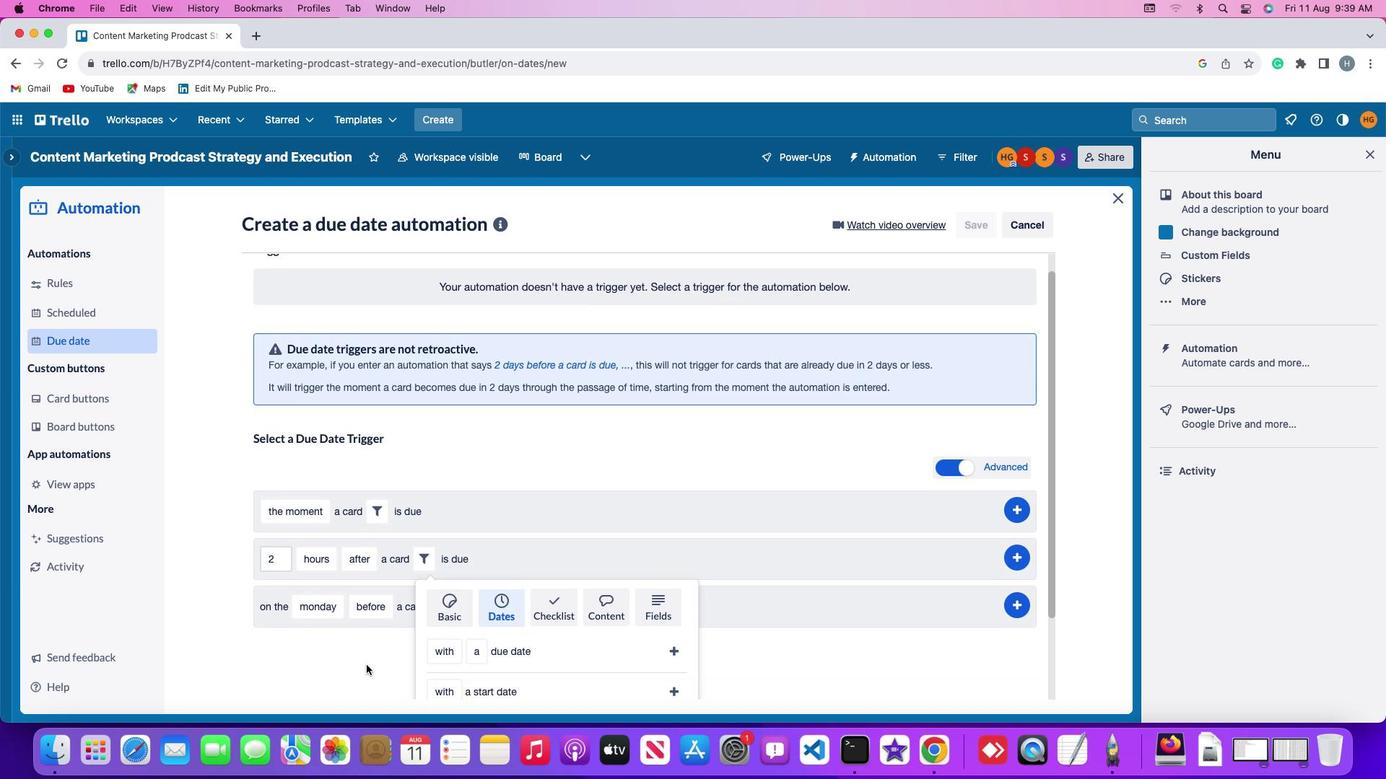 
Action: Mouse moved to (366, 664)
Screenshot: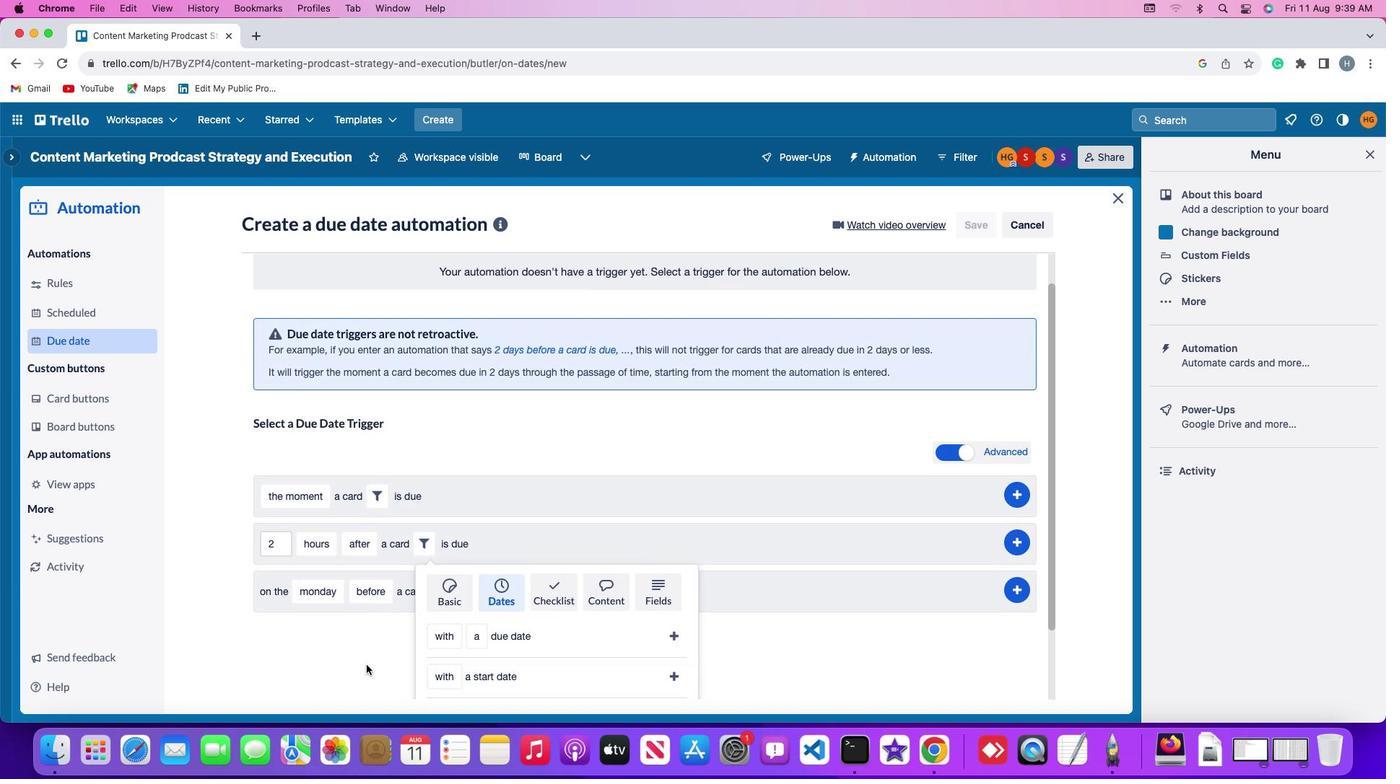 
Action: Mouse scrolled (366, 664) with delta (0, 0)
Screenshot: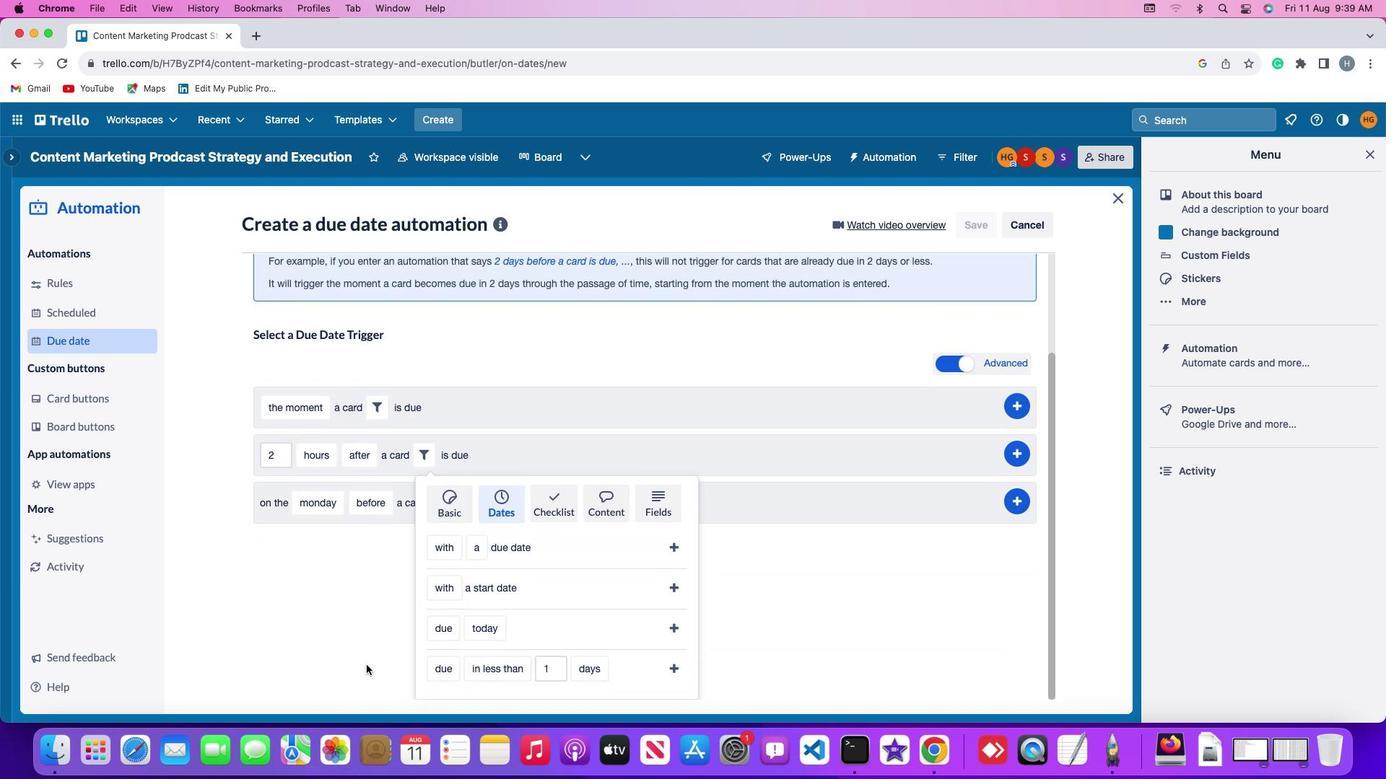 
Action: Mouse scrolled (366, 664) with delta (0, 0)
Screenshot: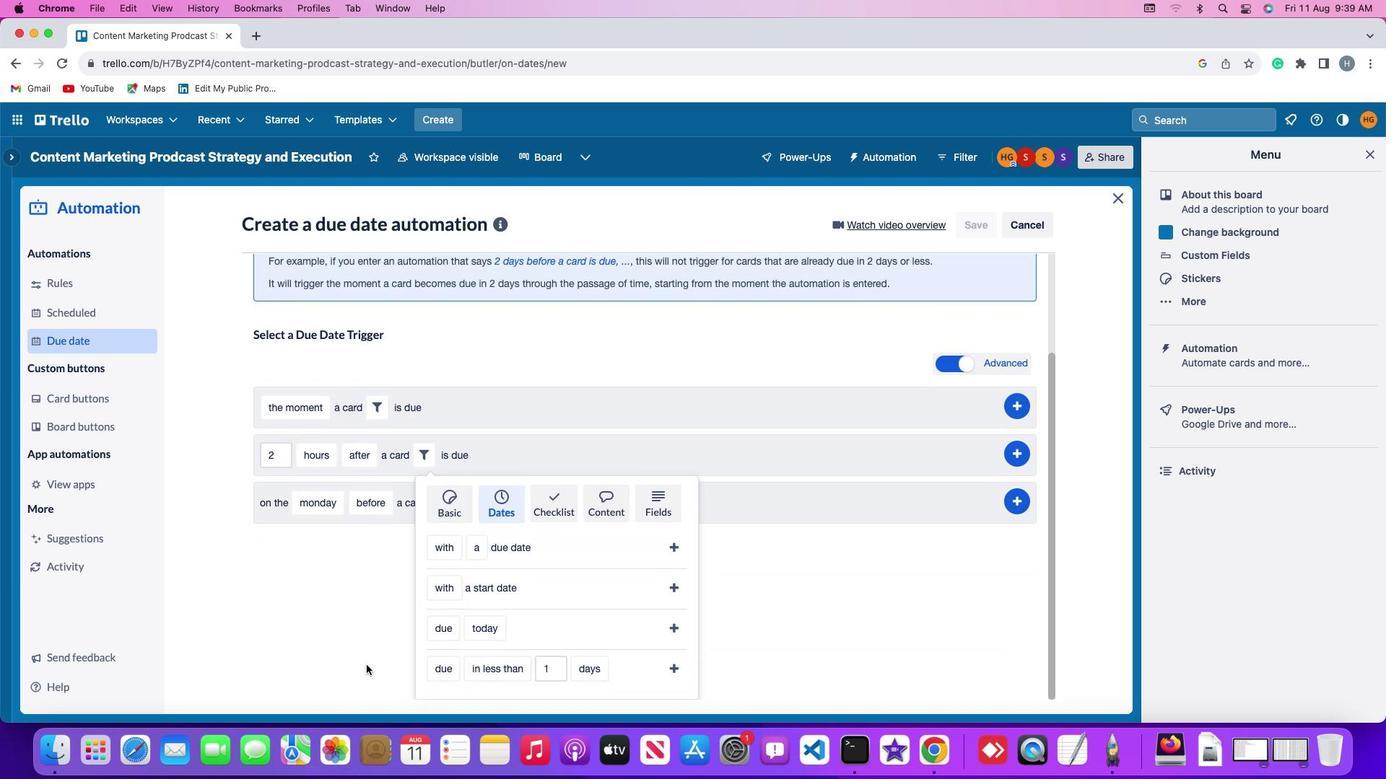 
Action: Mouse scrolled (366, 664) with delta (0, -2)
Screenshot: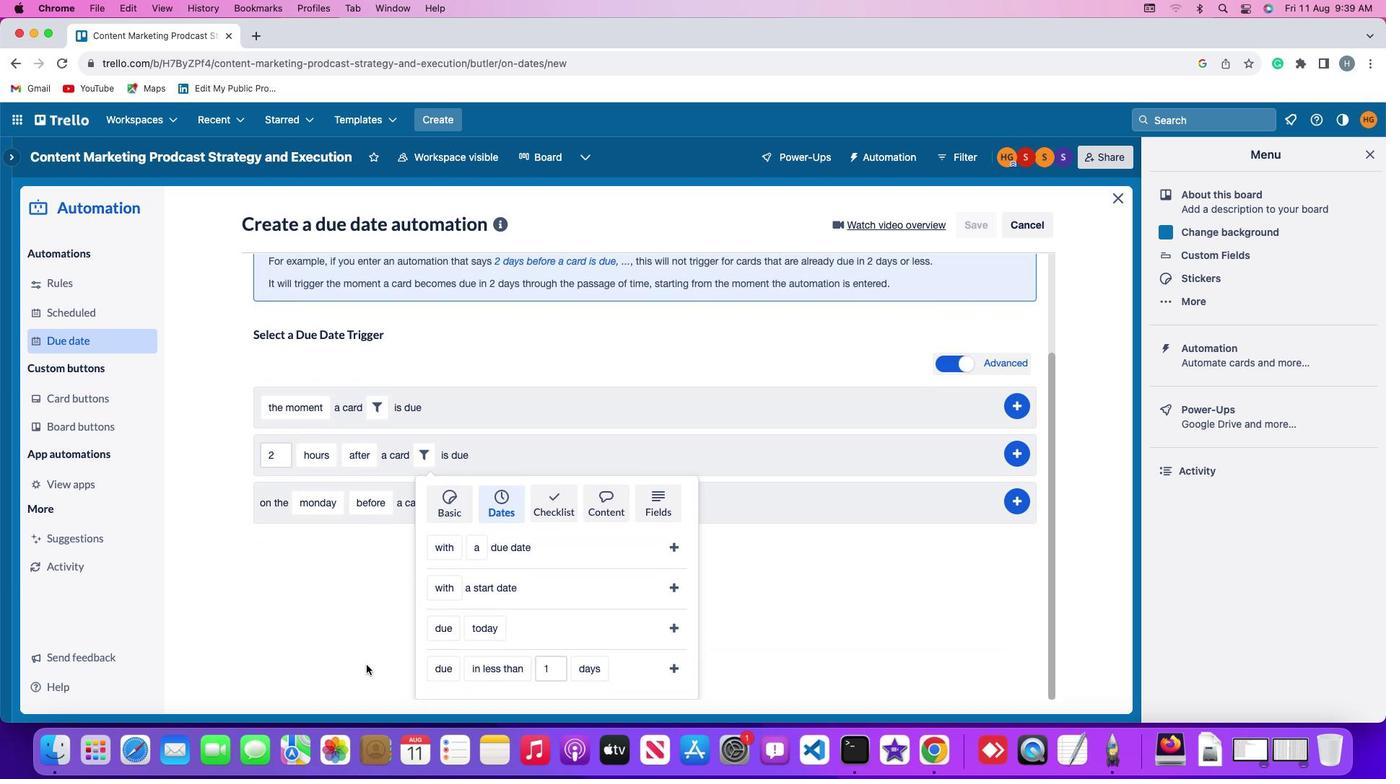 
Action: Mouse scrolled (366, 664) with delta (0, -3)
Screenshot: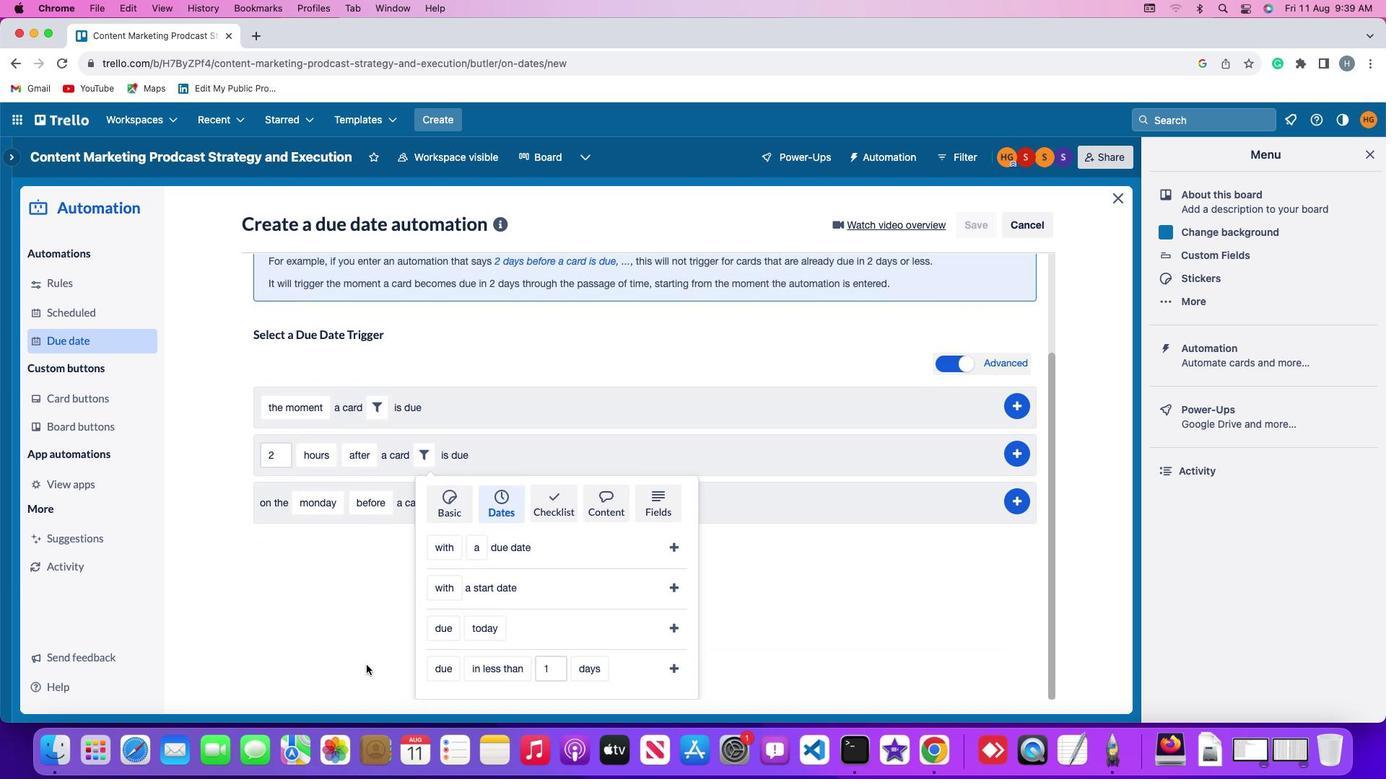 
Action: Mouse moved to (436, 659)
Screenshot: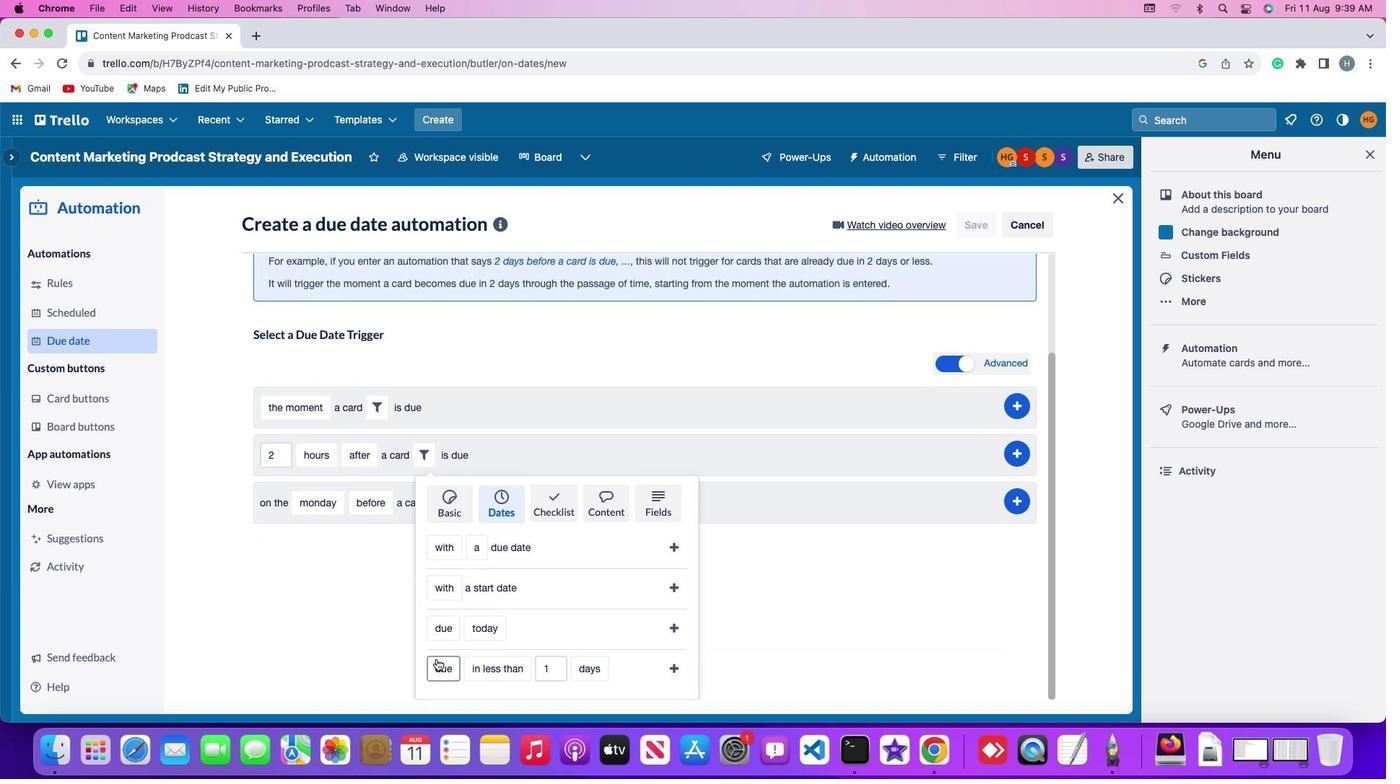 
Action: Mouse pressed left at (436, 659)
Screenshot: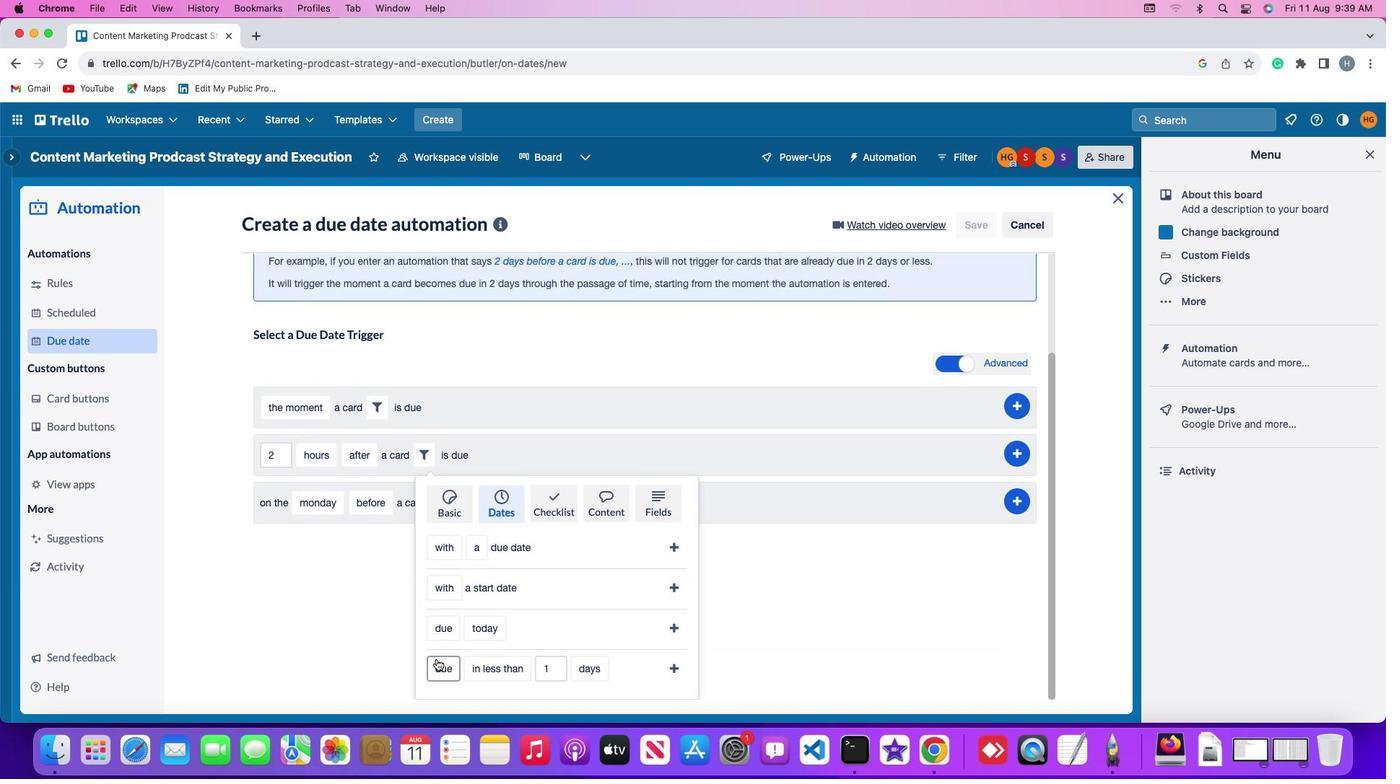 
Action: Mouse moved to (457, 617)
Screenshot: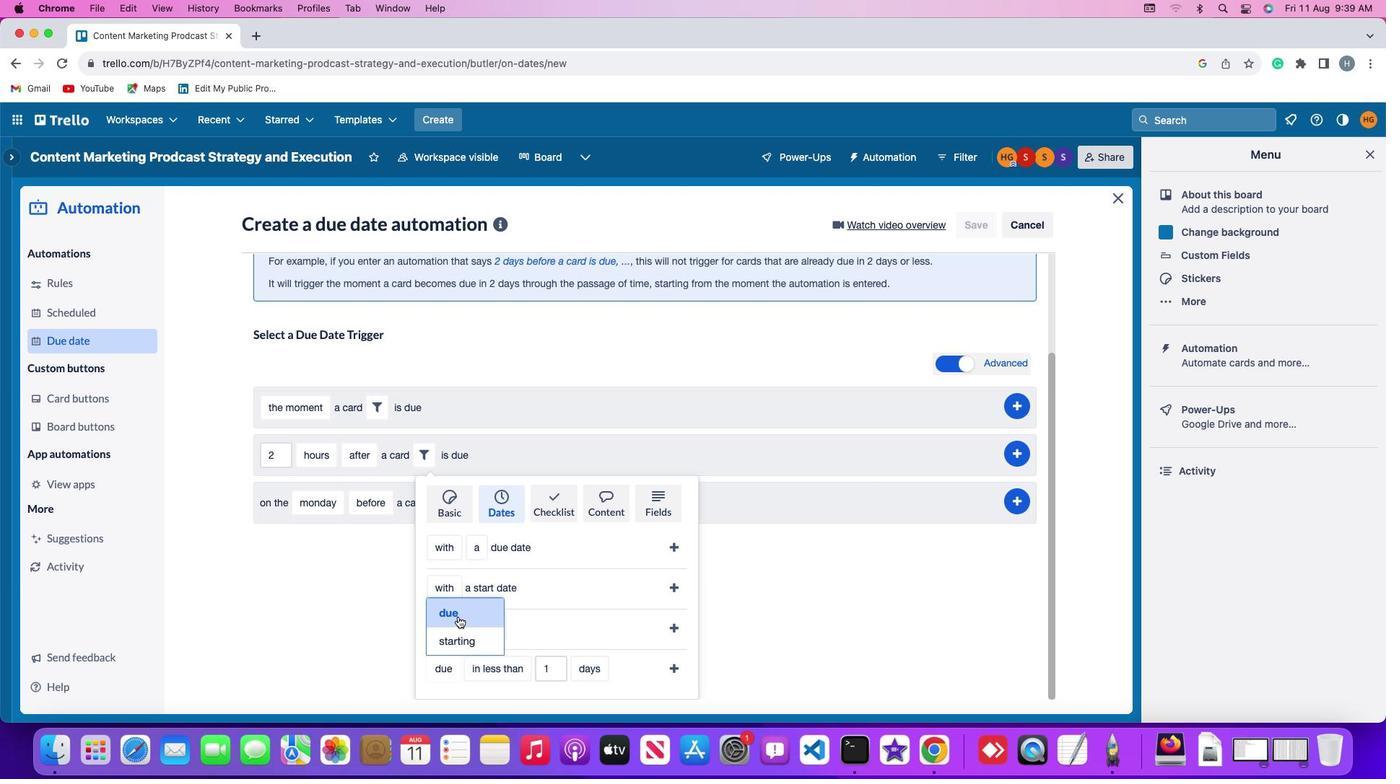 
Action: Mouse pressed left at (457, 617)
Screenshot: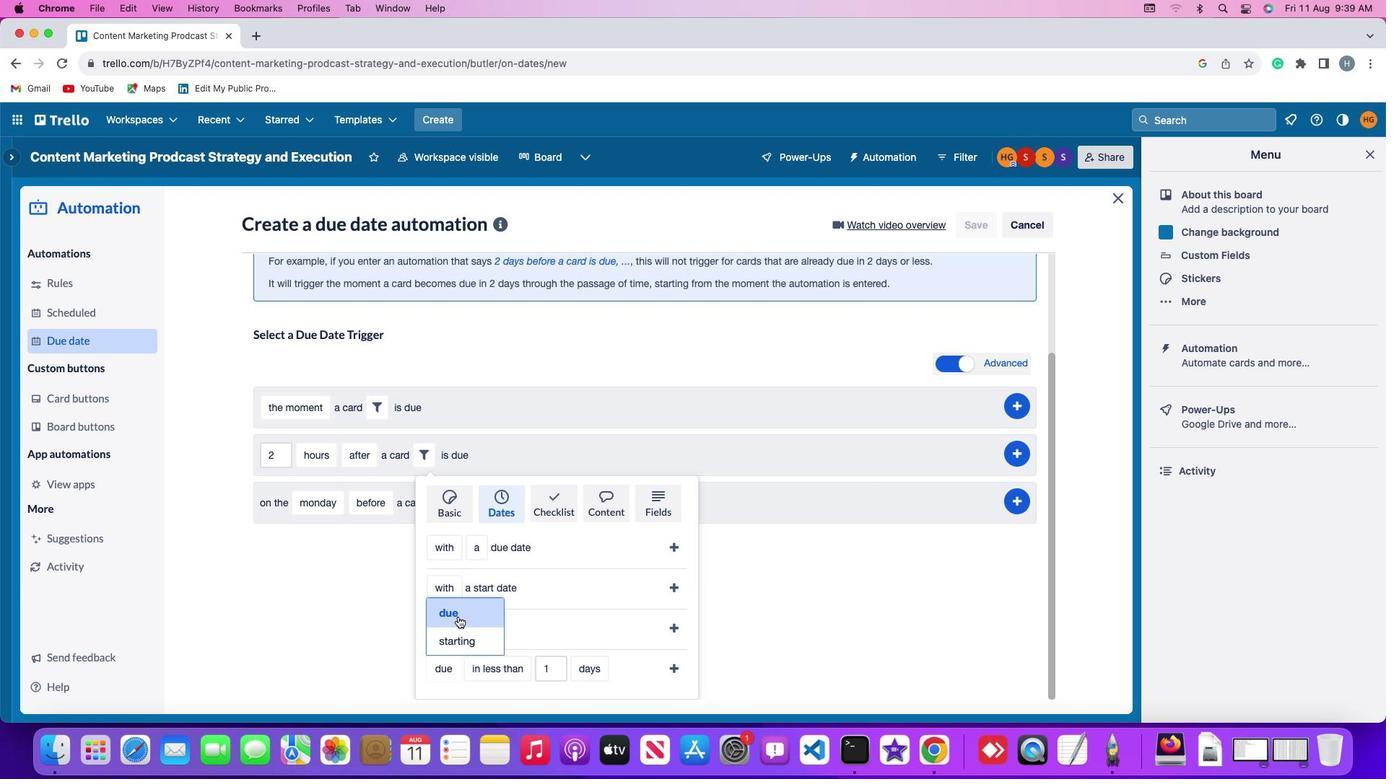 
Action: Mouse moved to (495, 666)
Screenshot: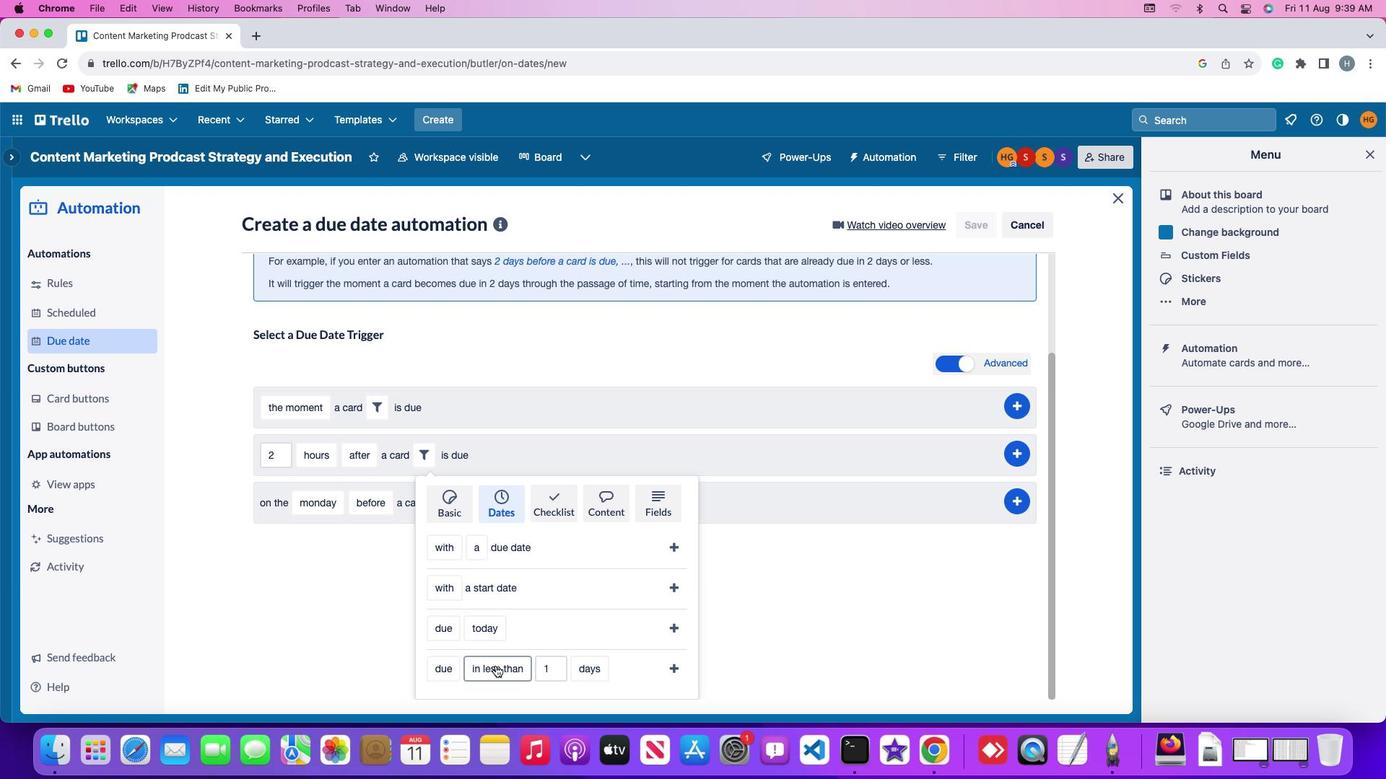 
Action: Mouse pressed left at (495, 666)
Screenshot: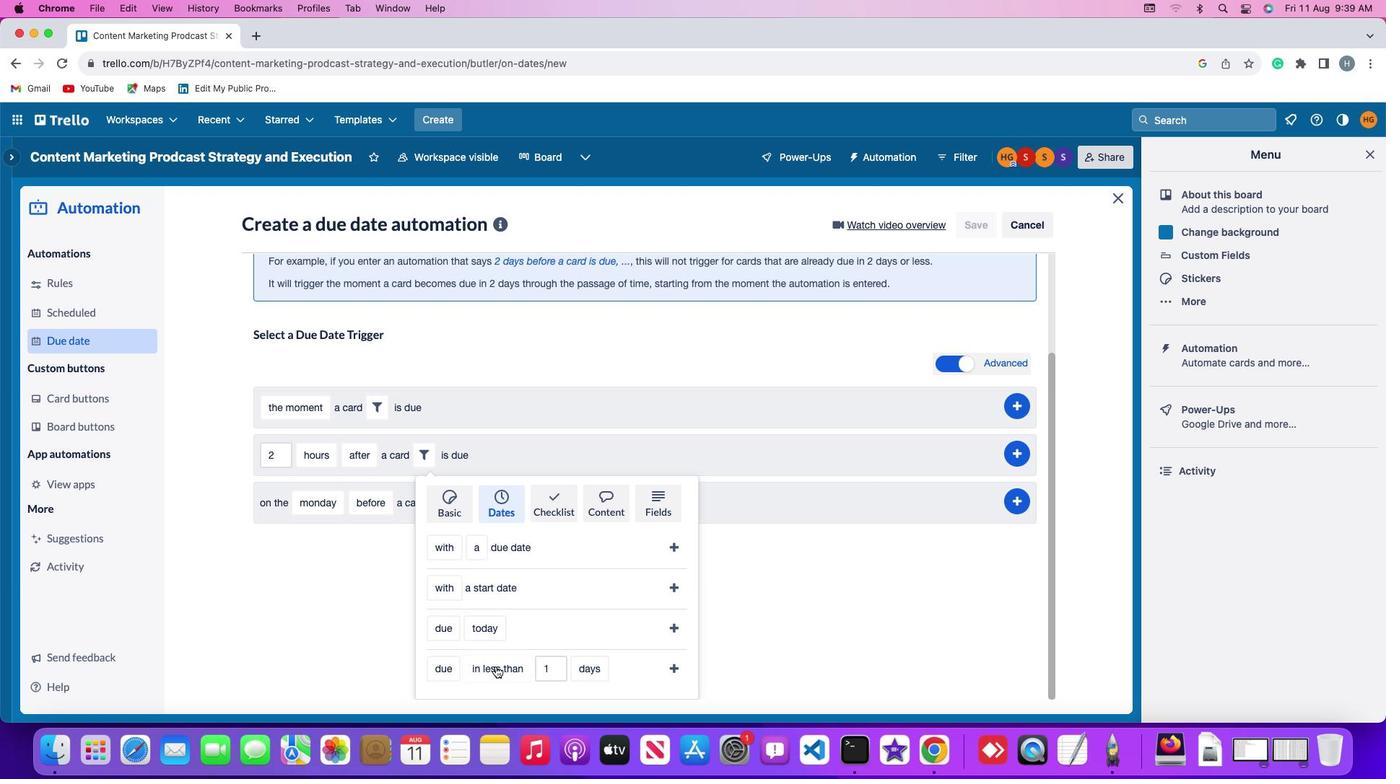 
Action: Mouse moved to (510, 582)
Screenshot: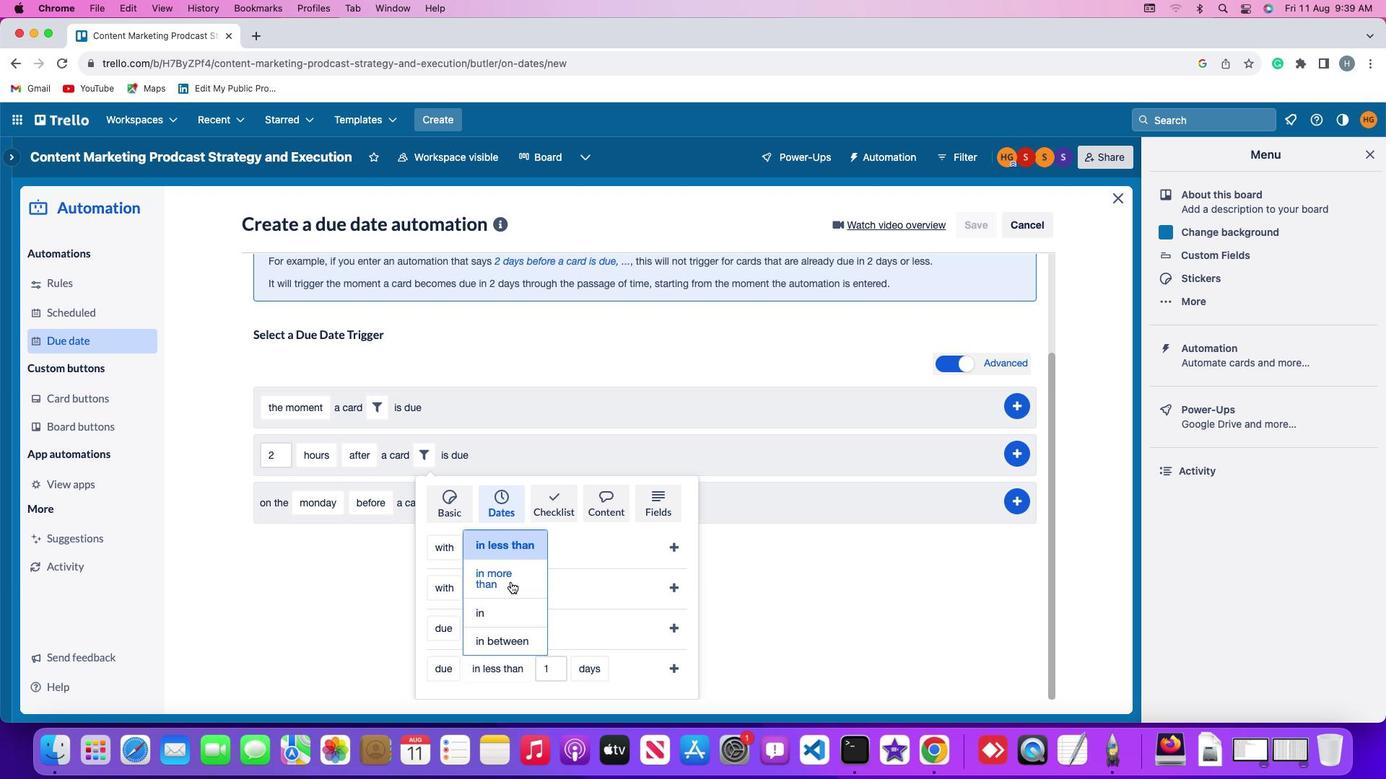 
Action: Mouse pressed left at (510, 582)
Screenshot: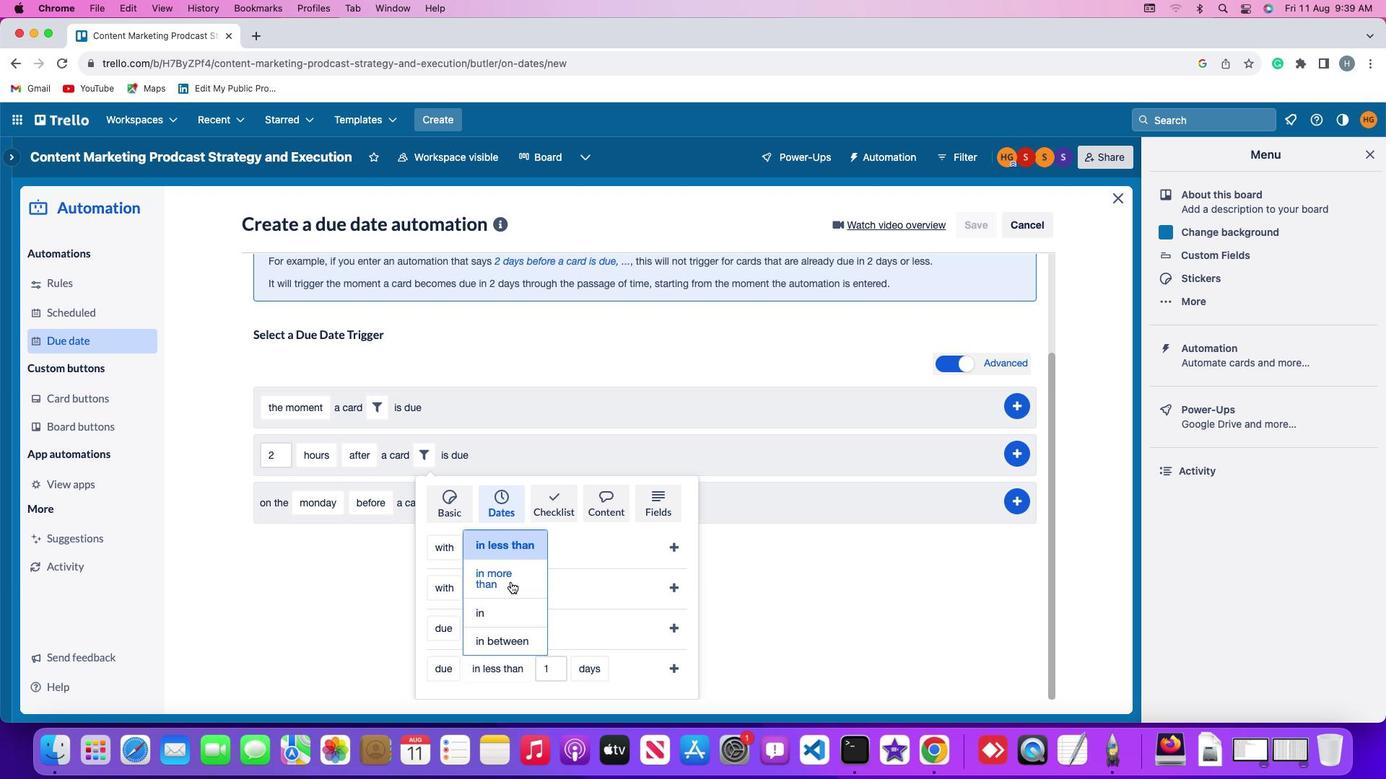 
Action: Mouse moved to (559, 672)
Screenshot: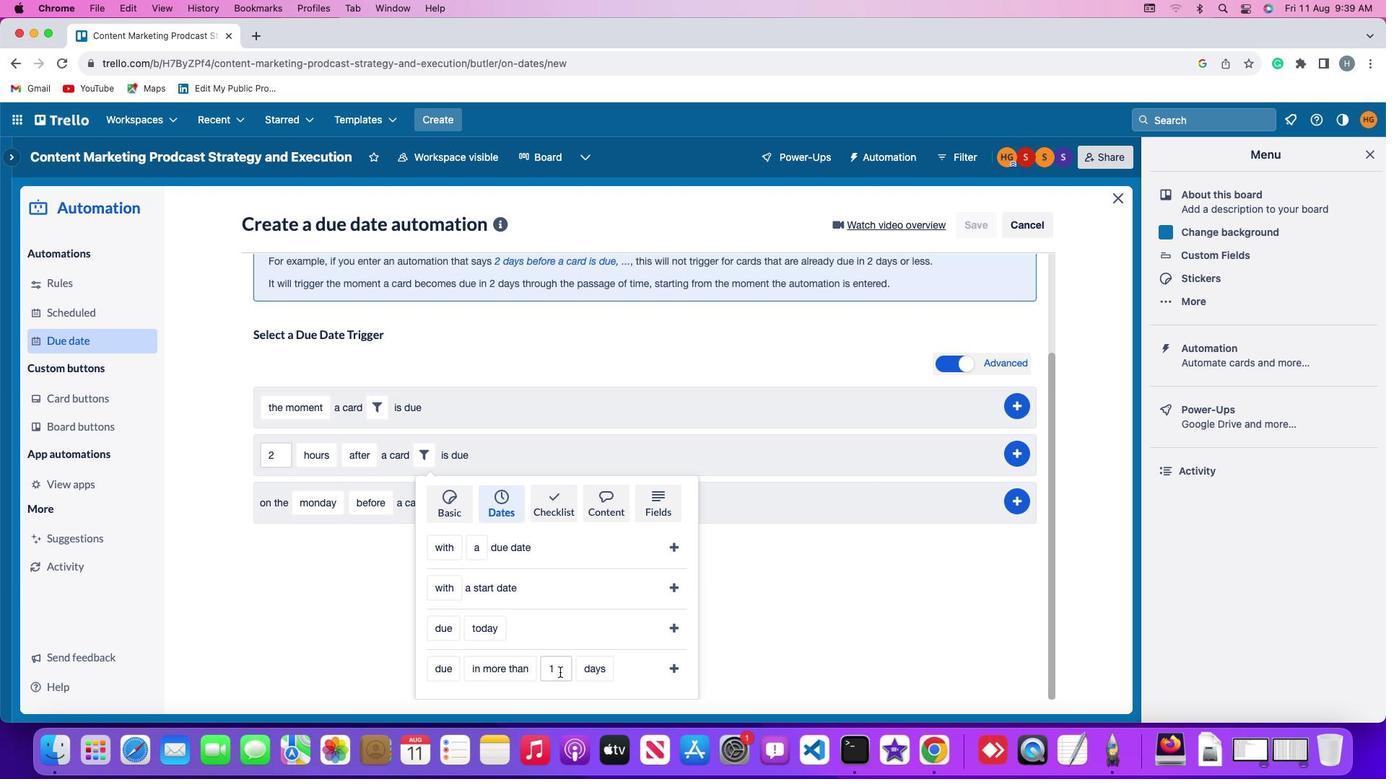 
Action: Mouse pressed left at (559, 672)
Screenshot: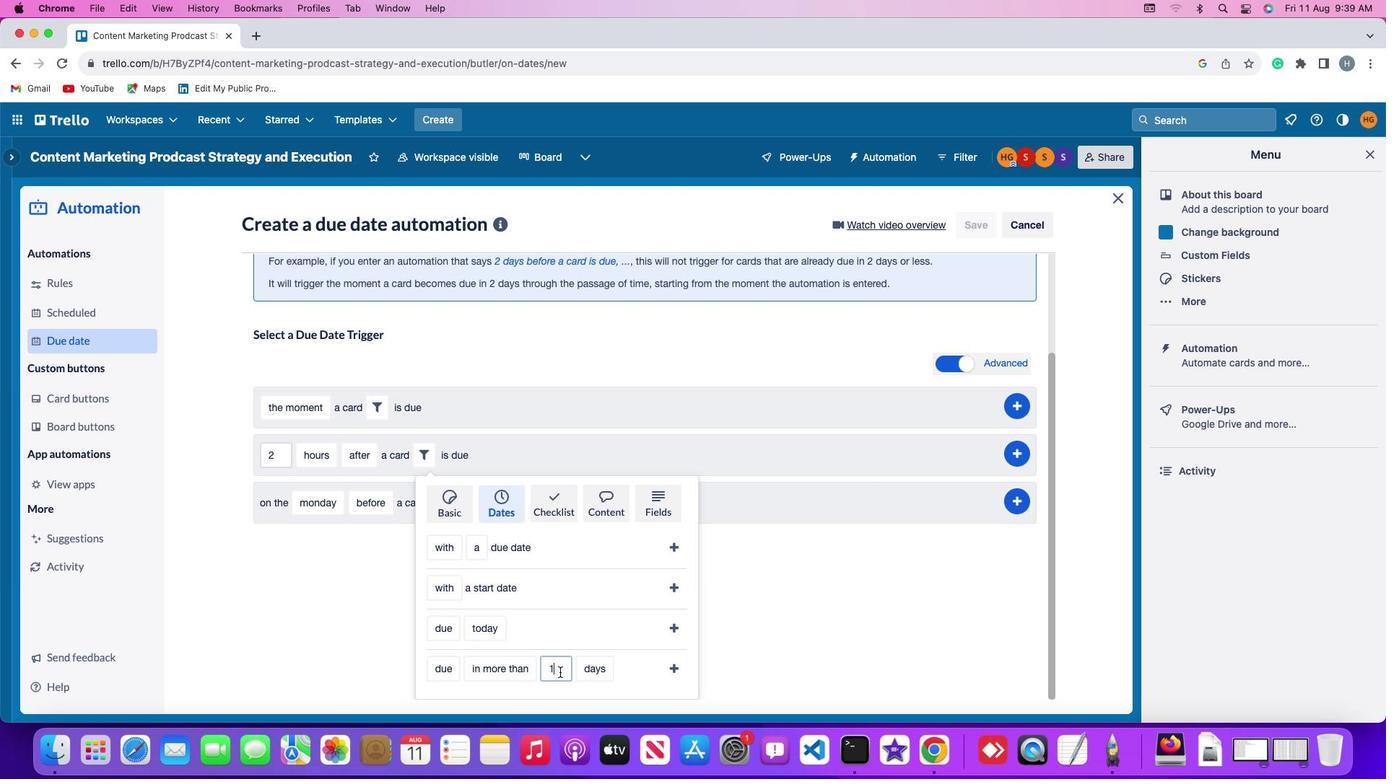 
Action: Mouse moved to (560, 668)
Screenshot: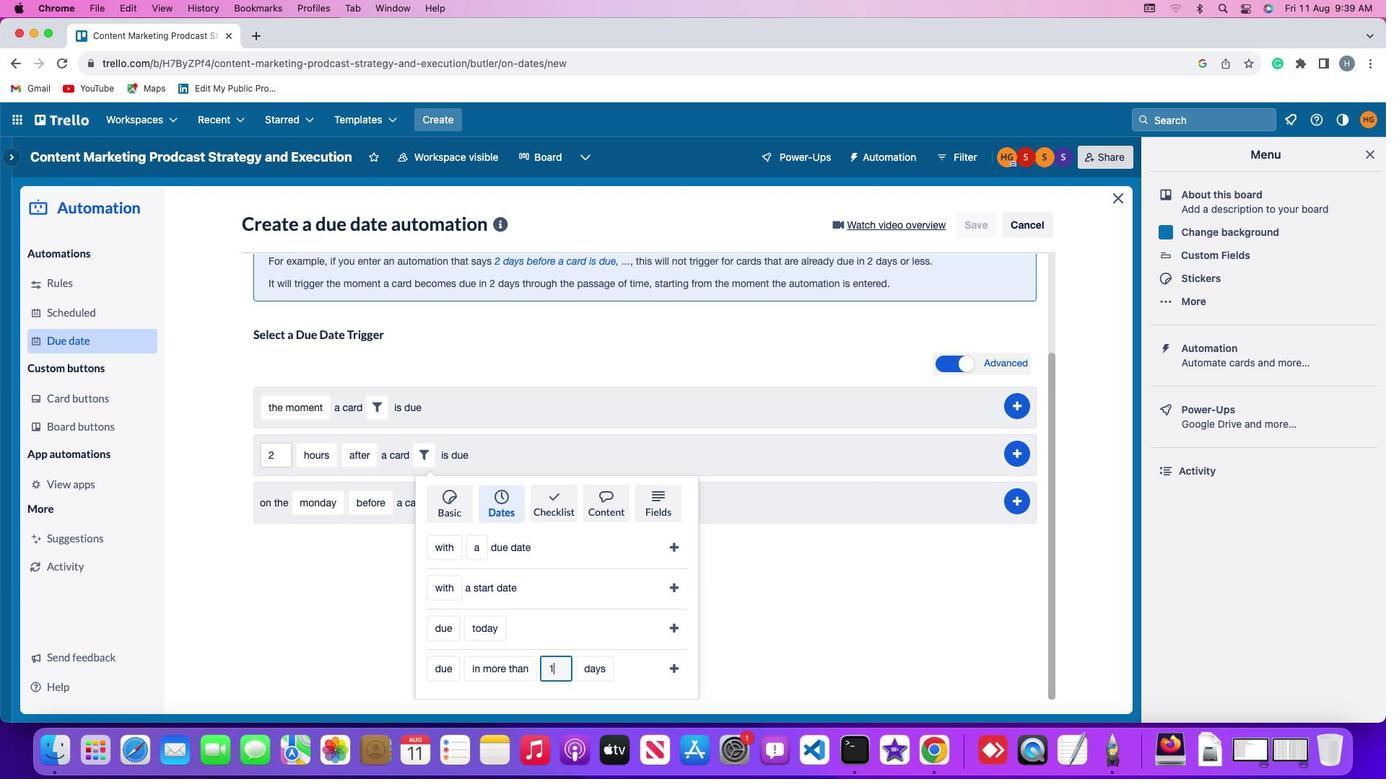 
Action: Key pressed Key.backspace'1'
Screenshot: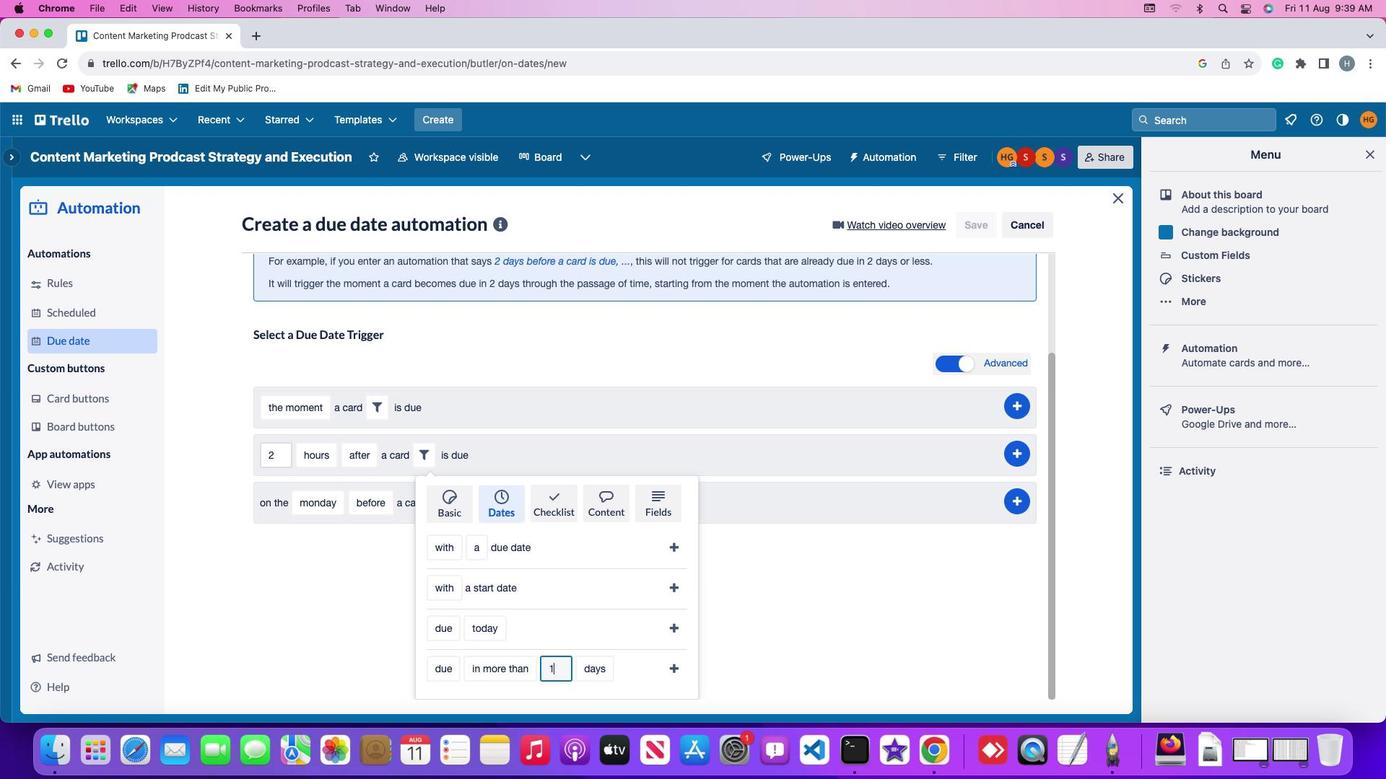 
Action: Mouse moved to (591, 666)
Screenshot: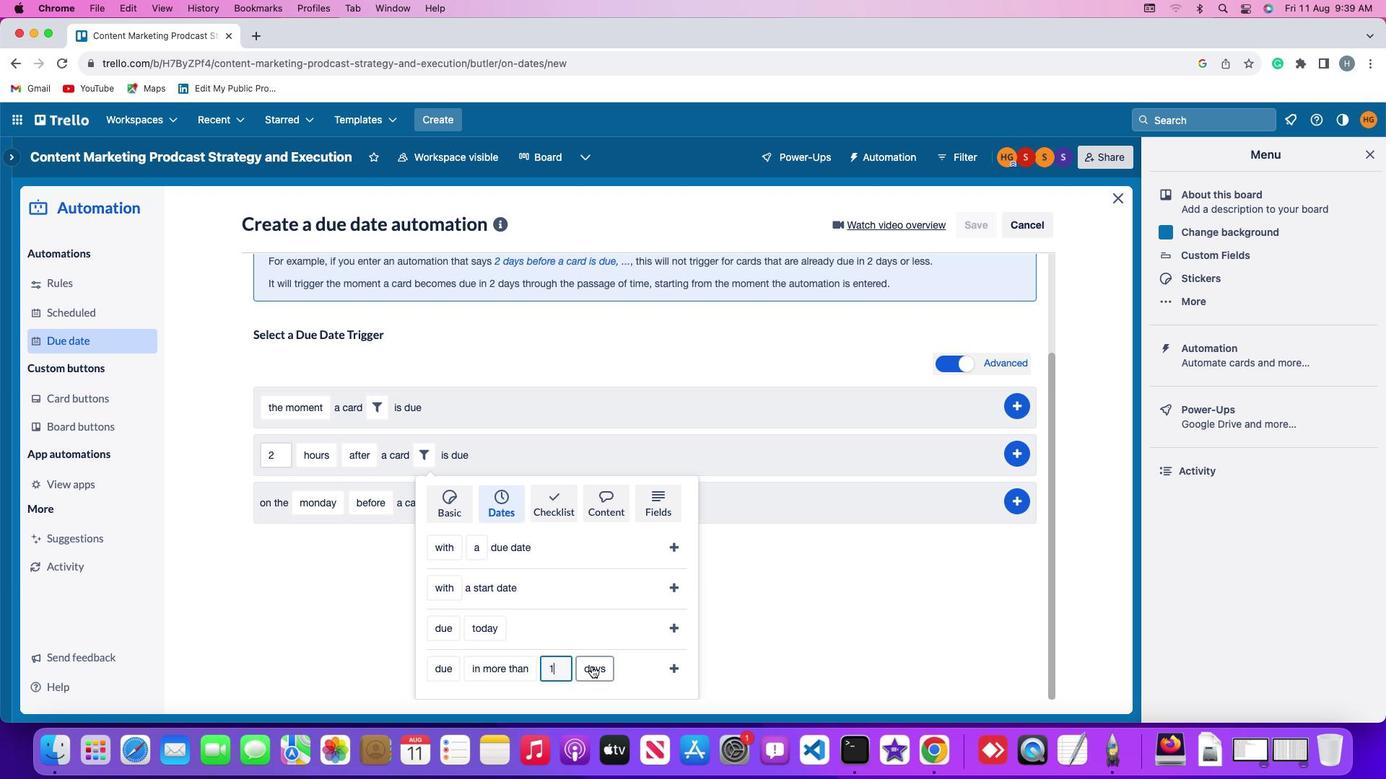 
Action: Mouse pressed left at (591, 666)
Screenshot: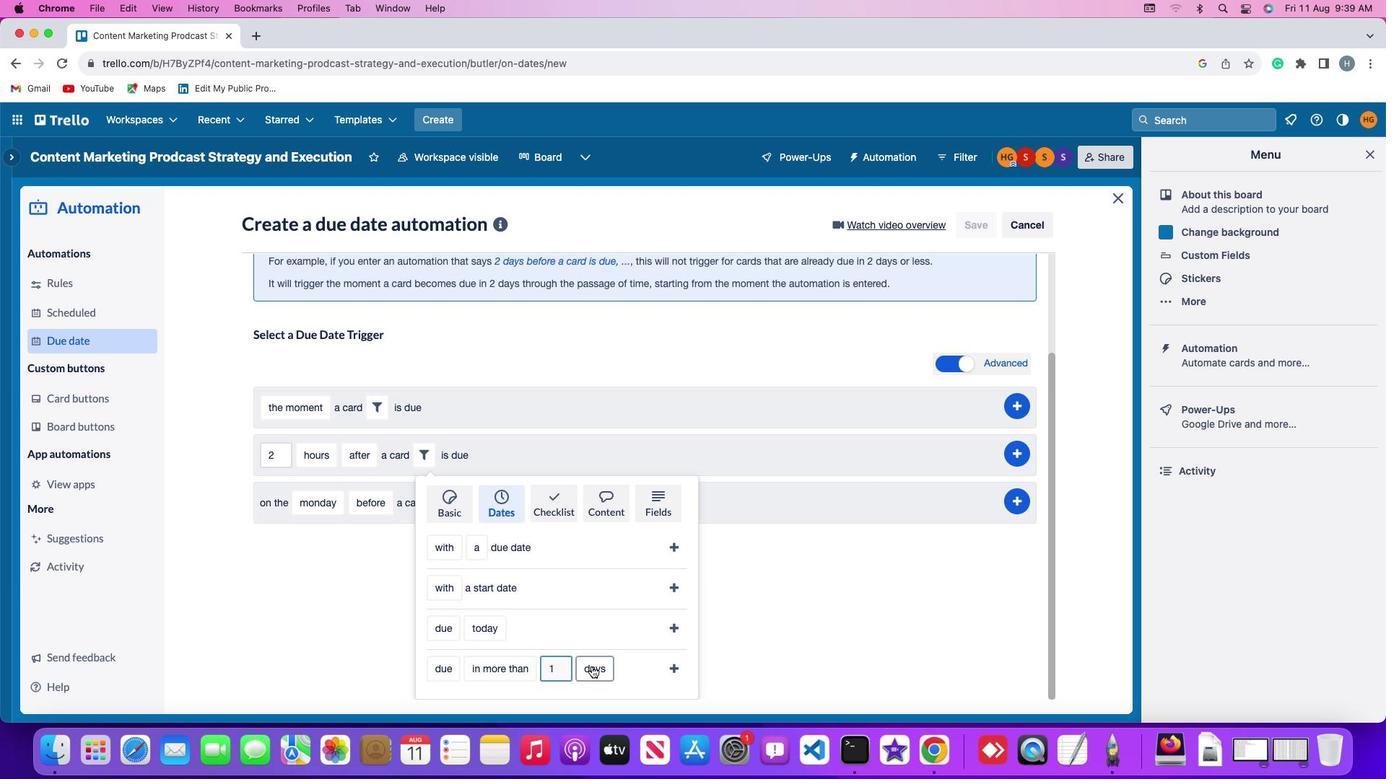 
Action: Mouse moved to (604, 607)
Screenshot: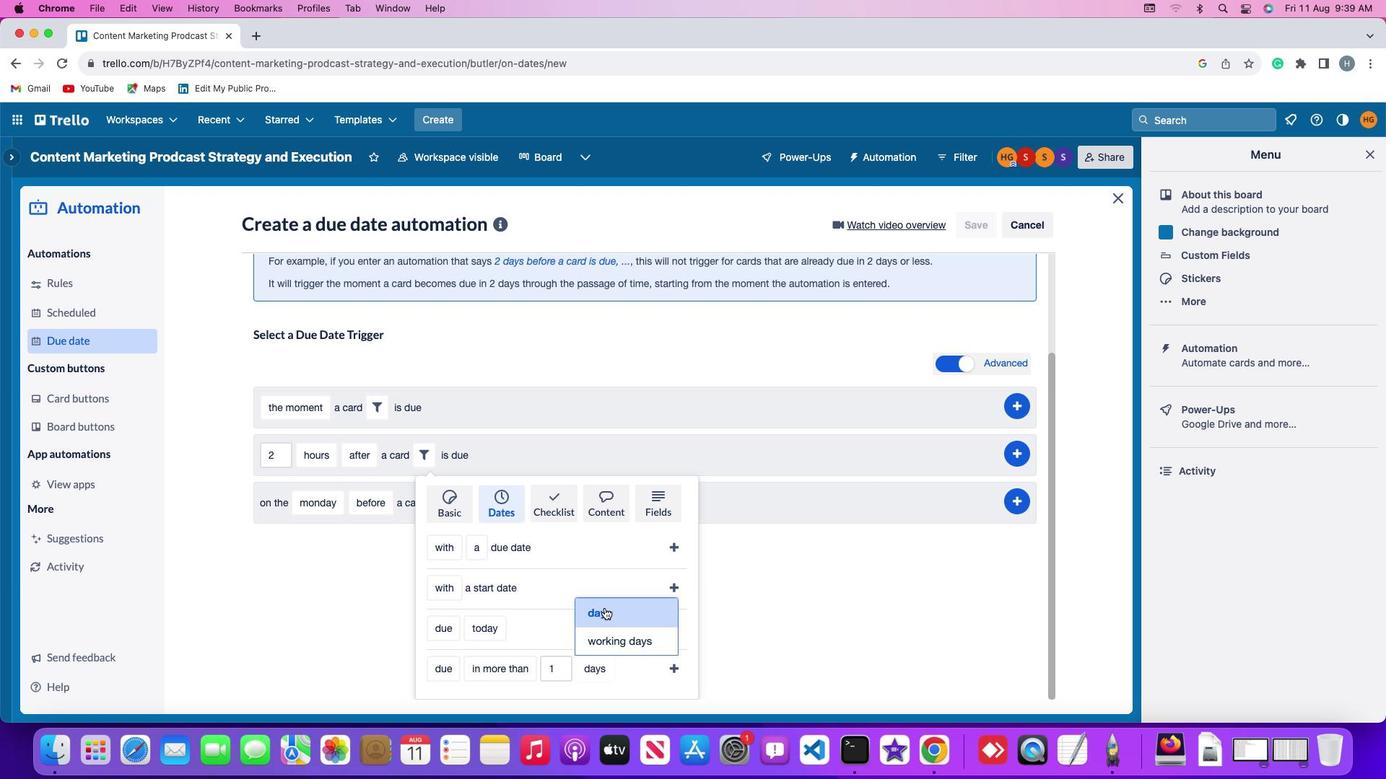 
Action: Mouse pressed left at (604, 607)
Screenshot: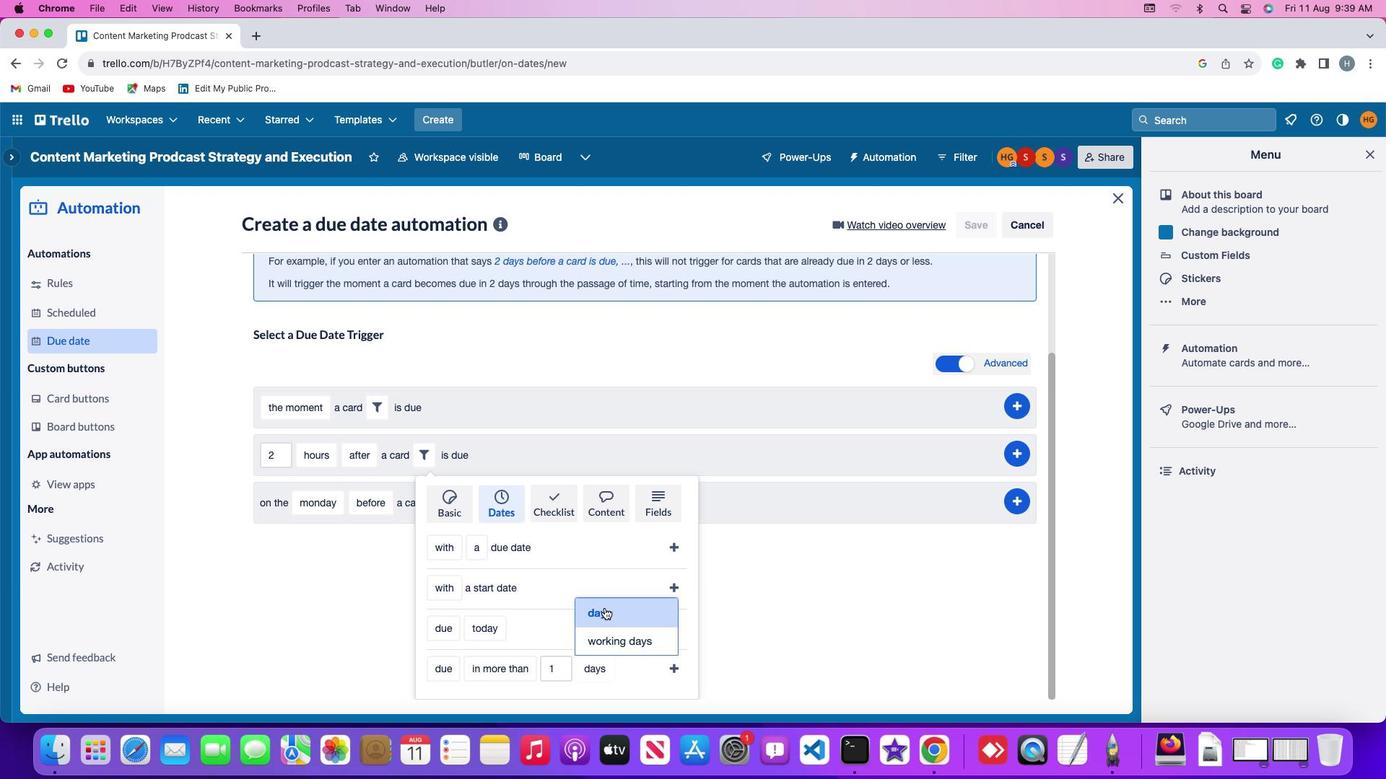 
Action: Mouse moved to (677, 664)
Screenshot: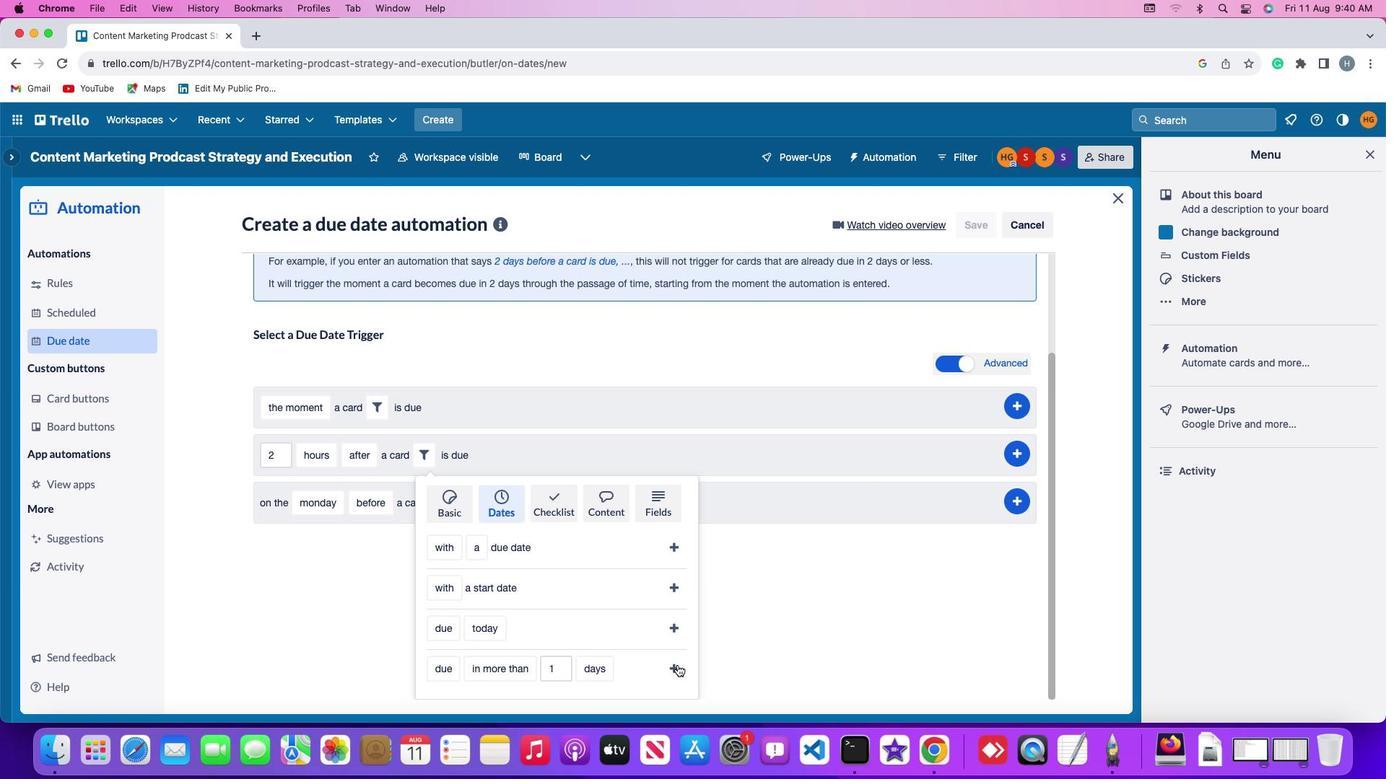 
Action: Mouse pressed left at (677, 664)
Screenshot: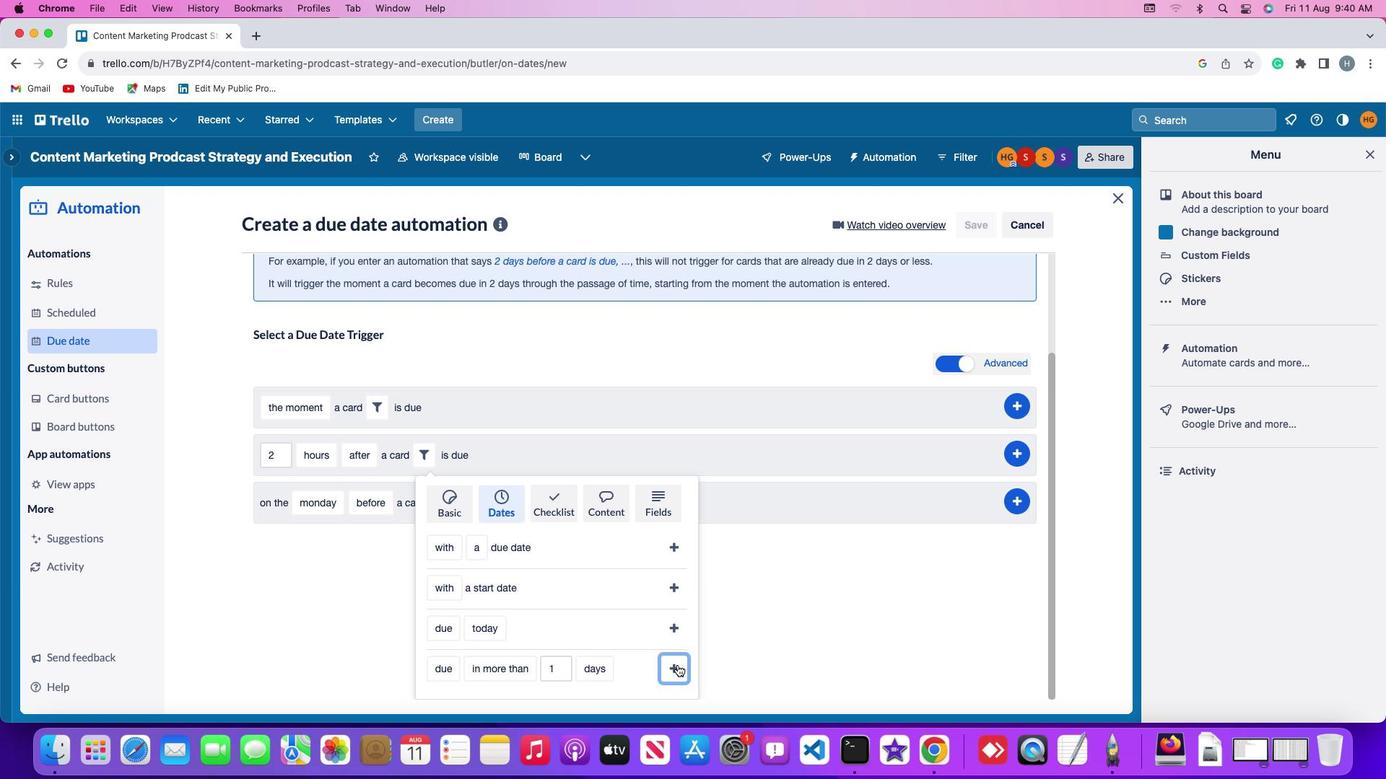 
Action: Mouse moved to (1025, 578)
Screenshot: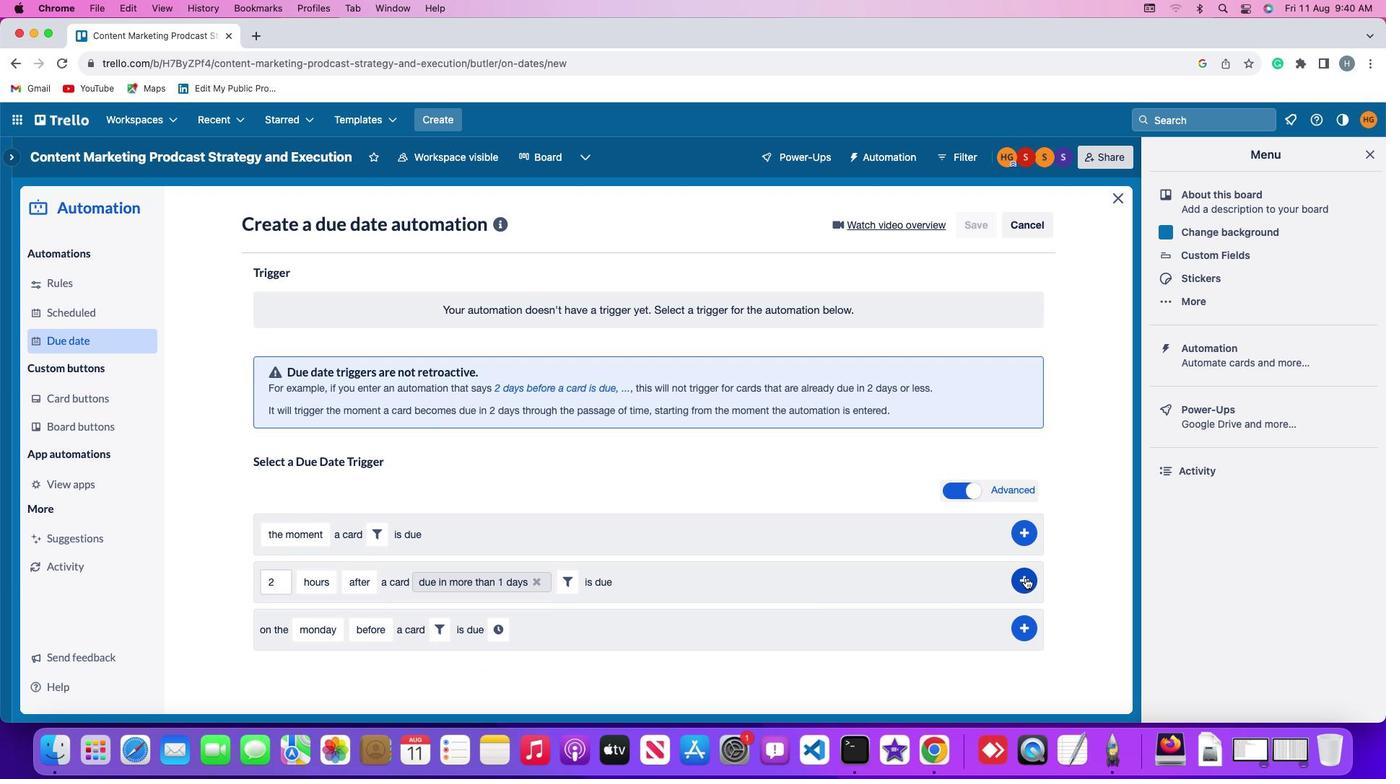 
Action: Mouse pressed left at (1025, 578)
Screenshot: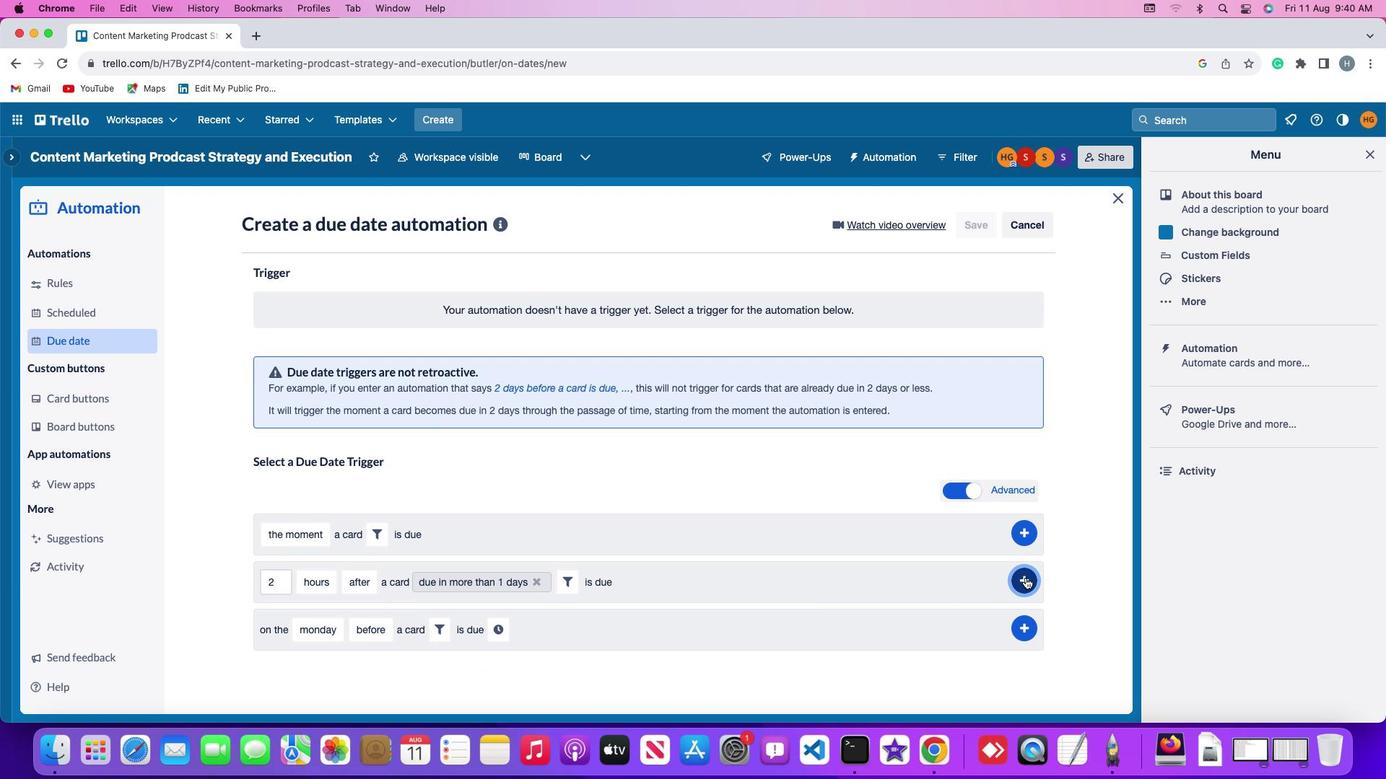 
Action: Mouse moved to (1082, 494)
Screenshot: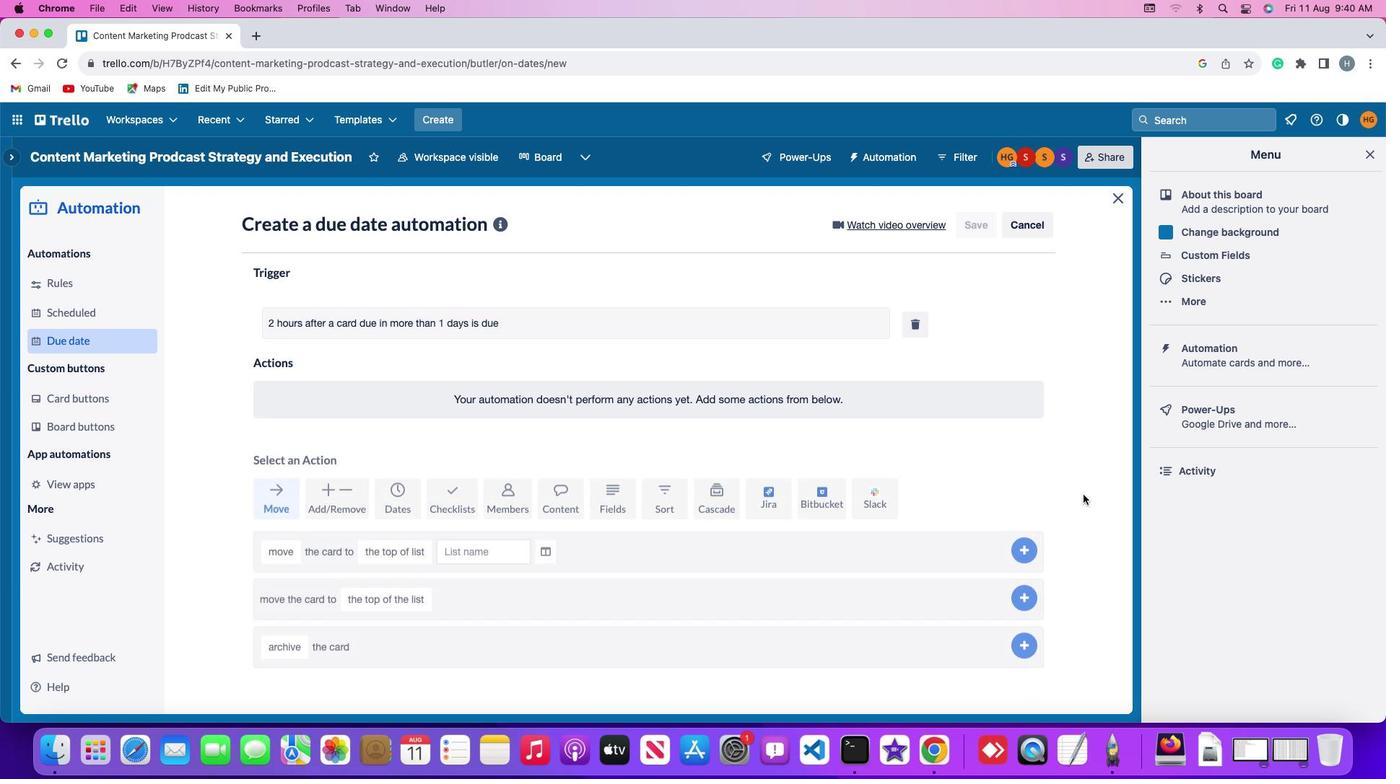 
